 Task: Search one way flight ticket for 1 adult, 1 child, 1 infant in seat in premium economy from Burbank: Hollywood Burbank Airport (was Bob Hope Airport) to Sheridan: Sheridan County Airport on 8-6-2023. Choice of flights is Frontier. Number of bags: 2 checked bags. Outbound departure time preference is 6:30.
Action: Mouse moved to (293, 121)
Screenshot: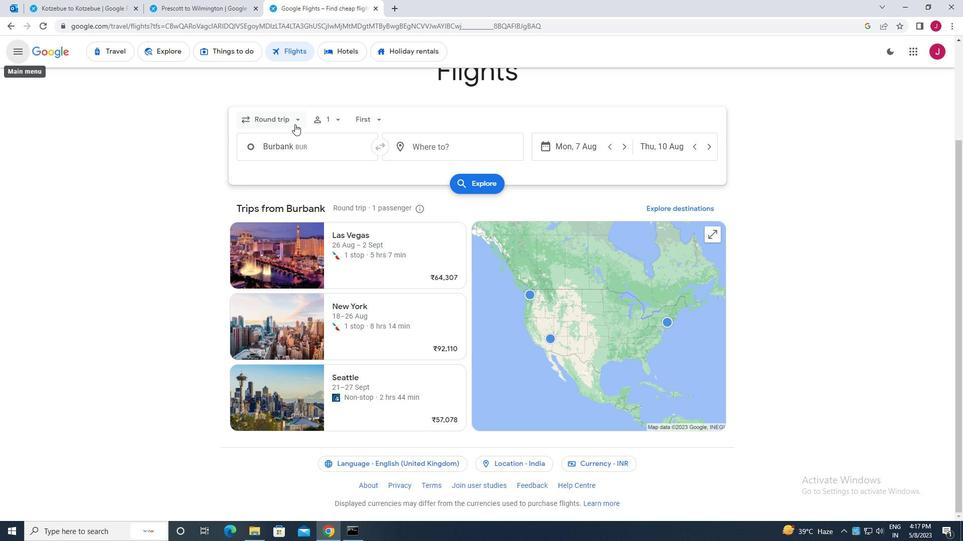 
Action: Mouse pressed left at (293, 121)
Screenshot: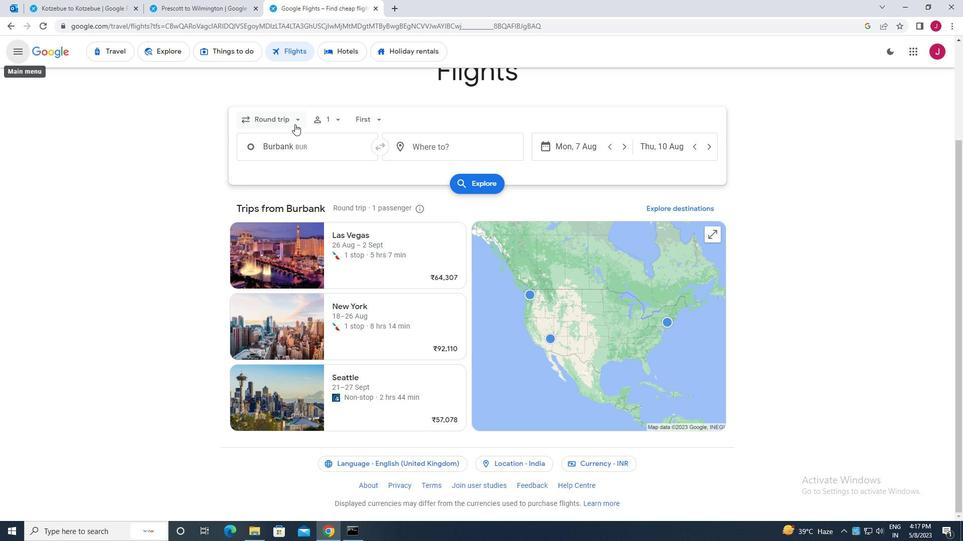 
Action: Mouse moved to (284, 169)
Screenshot: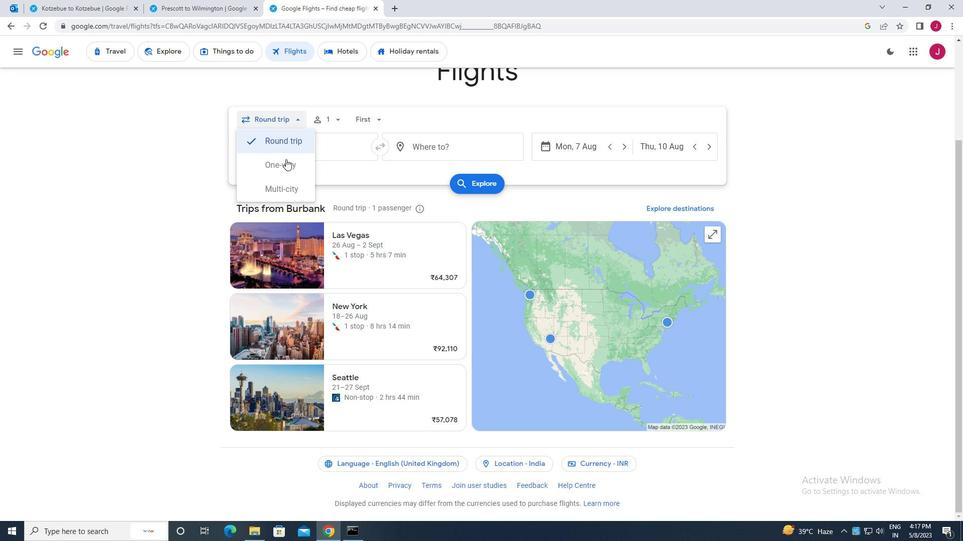 
Action: Mouse pressed left at (284, 169)
Screenshot: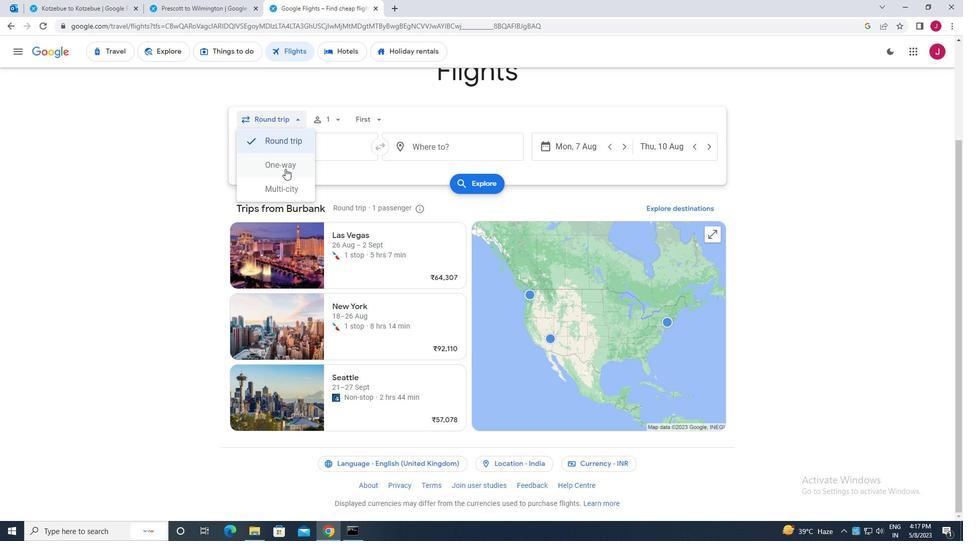 
Action: Mouse moved to (324, 122)
Screenshot: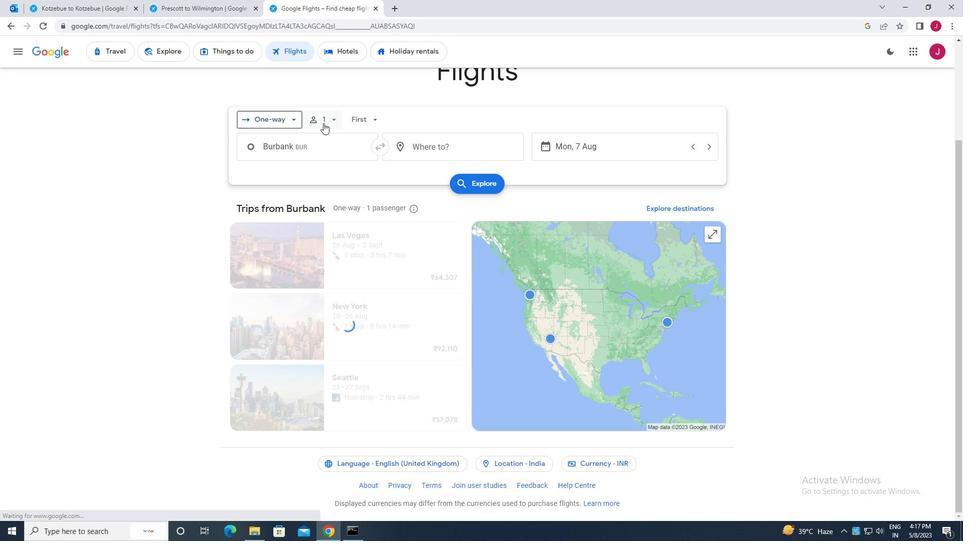 
Action: Mouse pressed left at (324, 122)
Screenshot: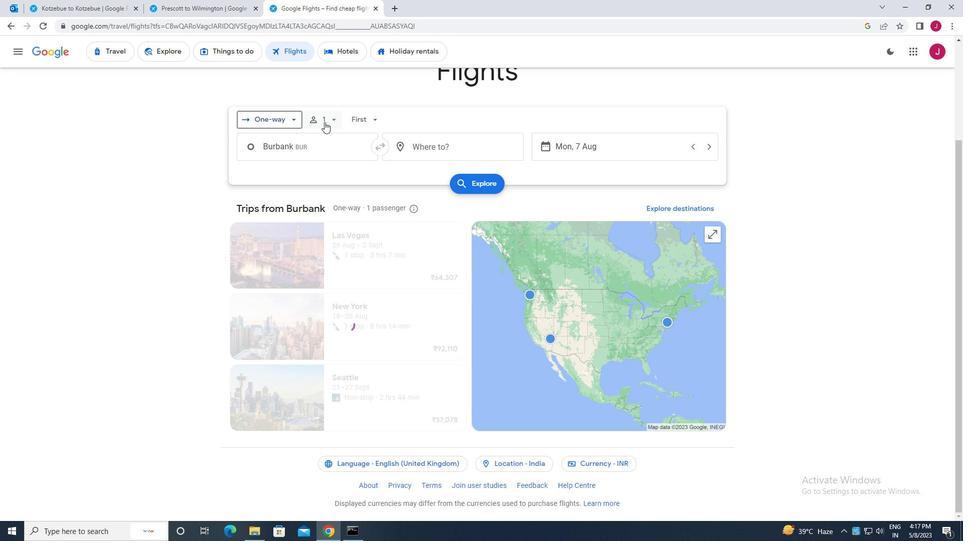 
Action: Mouse moved to (411, 173)
Screenshot: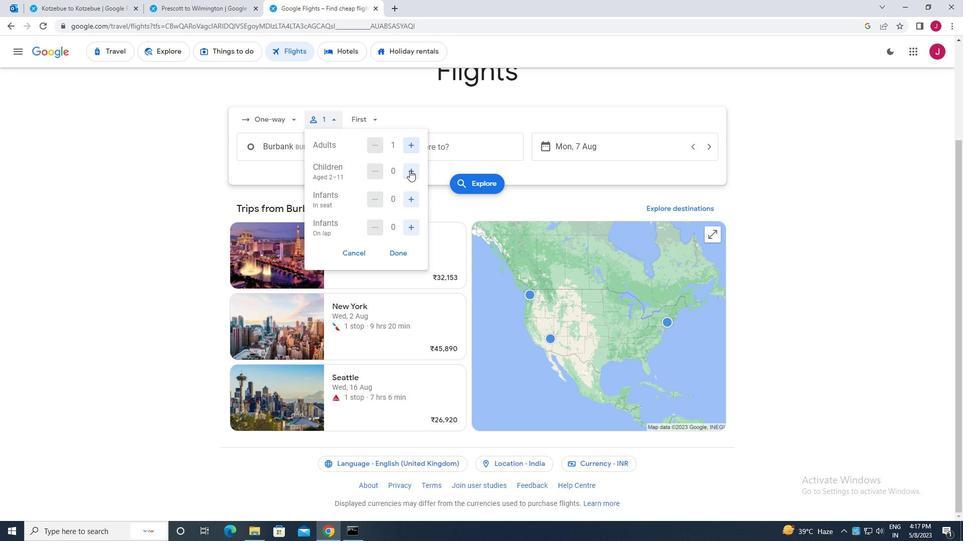 
Action: Mouse pressed left at (411, 173)
Screenshot: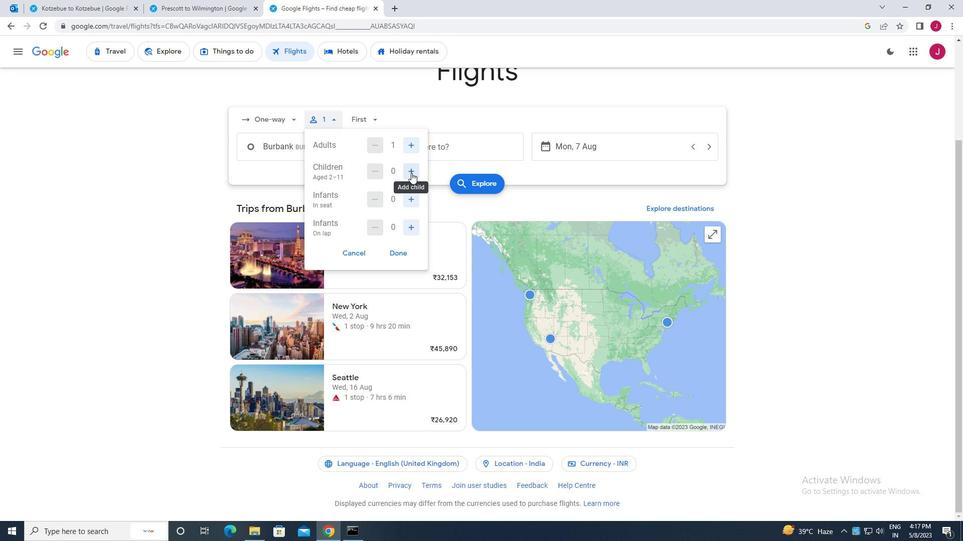 
Action: Mouse moved to (410, 200)
Screenshot: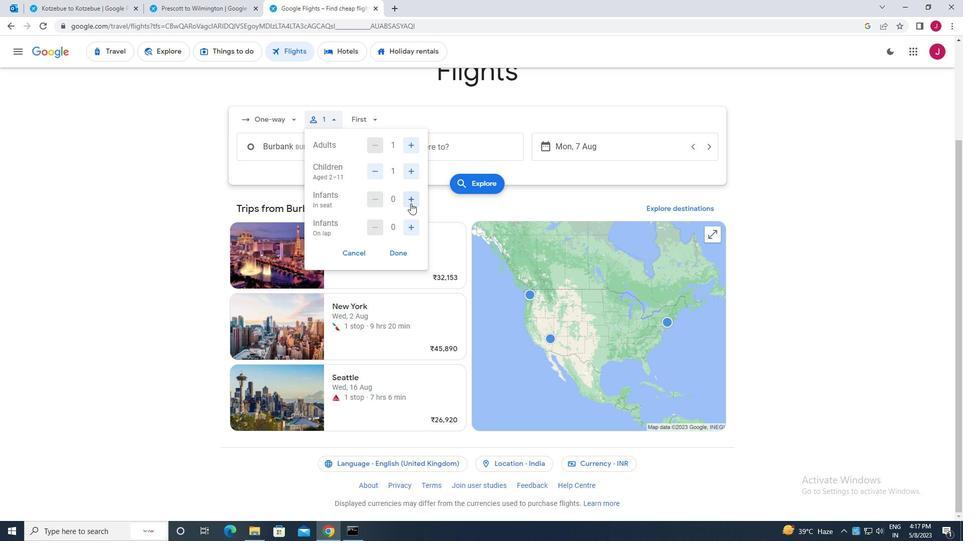 
Action: Mouse pressed left at (410, 200)
Screenshot: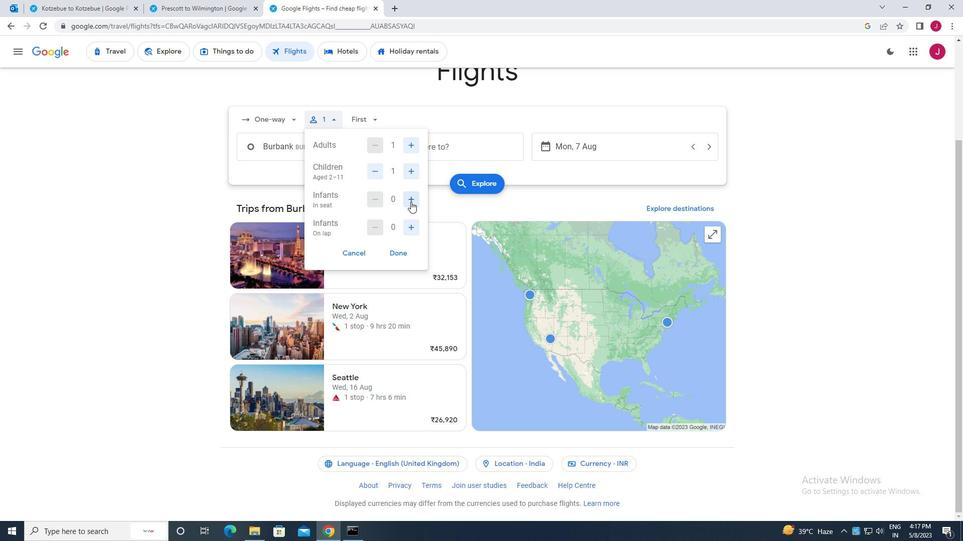 
Action: Mouse moved to (397, 250)
Screenshot: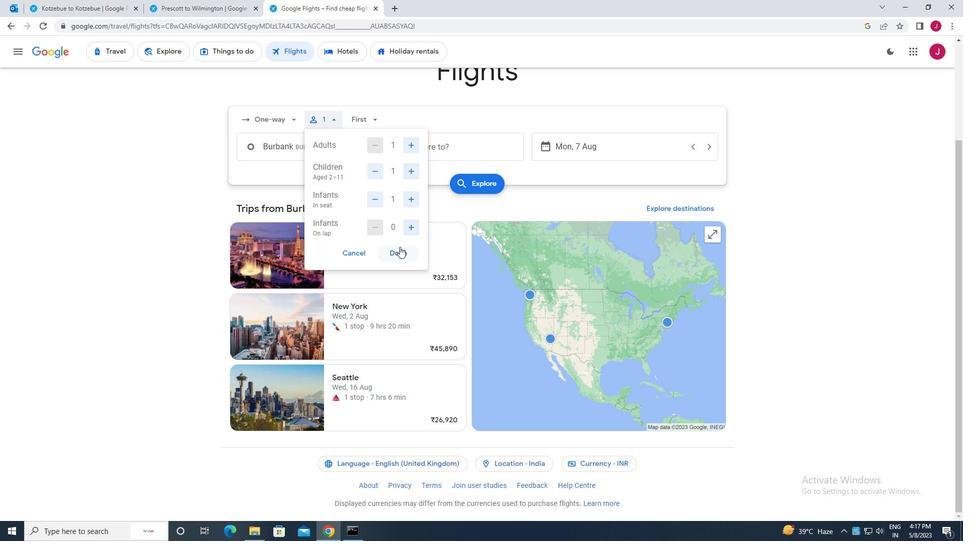
Action: Mouse pressed left at (397, 250)
Screenshot: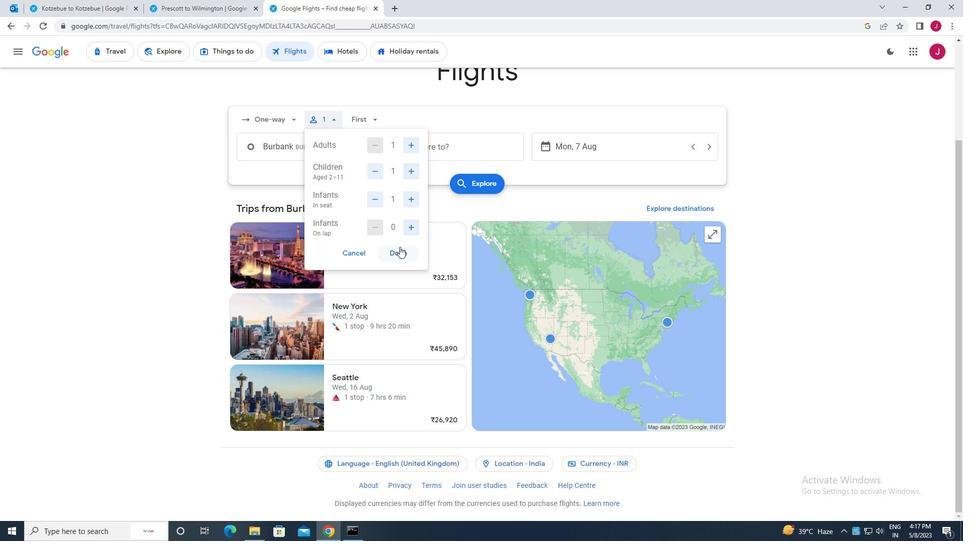 
Action: Mouse moved to (361, 115)
Screenshot: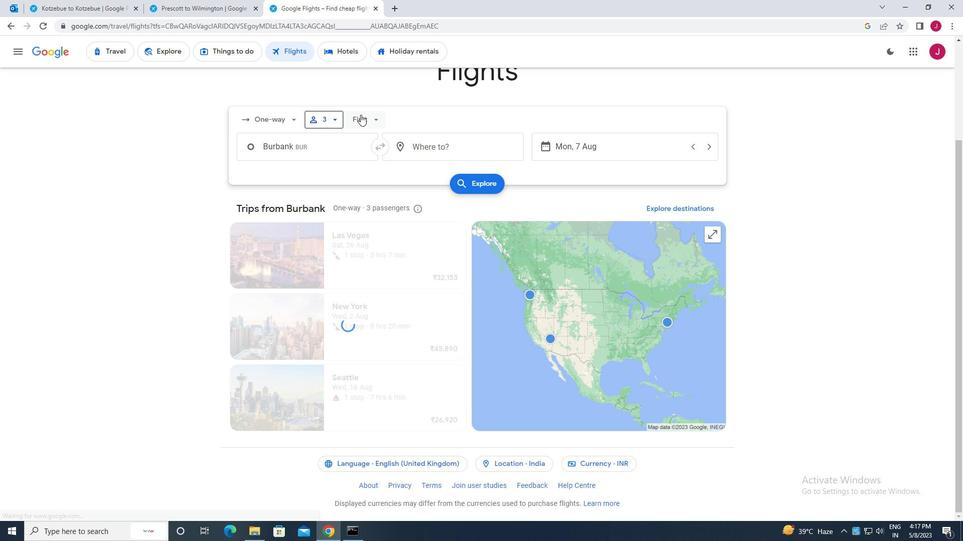 
Action: Mouse pressed left at (361, 115)
Screenshot: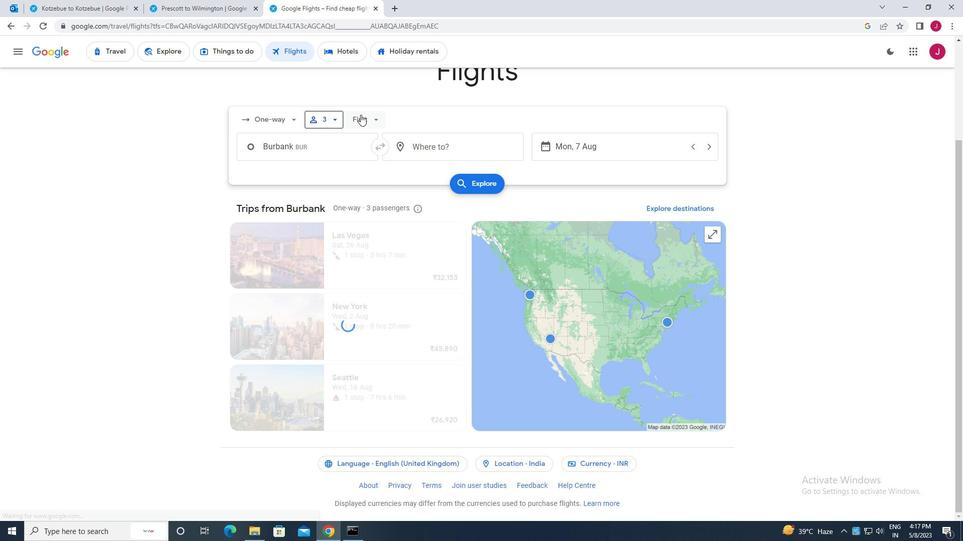 
Action: Mouse moved to (381, 165)
Screenshot: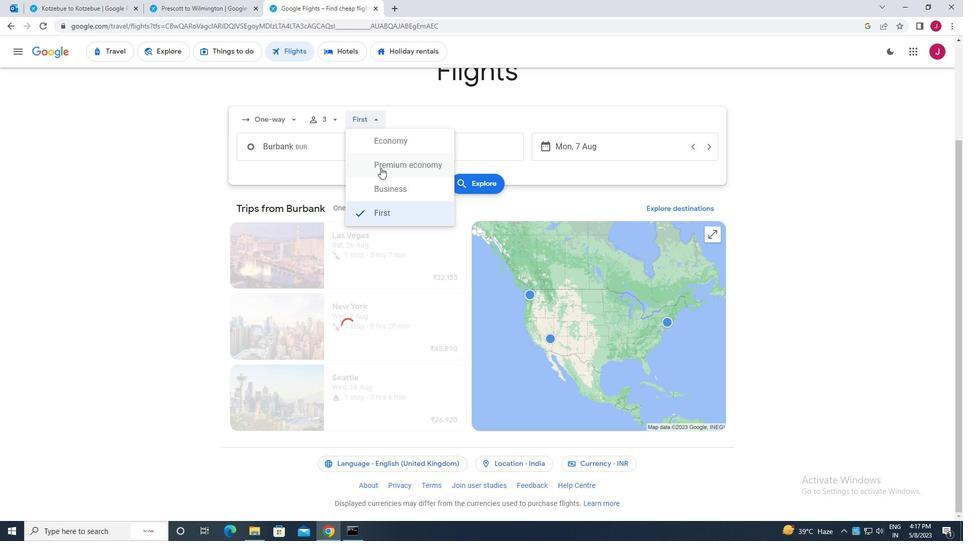 
Action: Mouse pressed left at (381, 165)
Screenshot: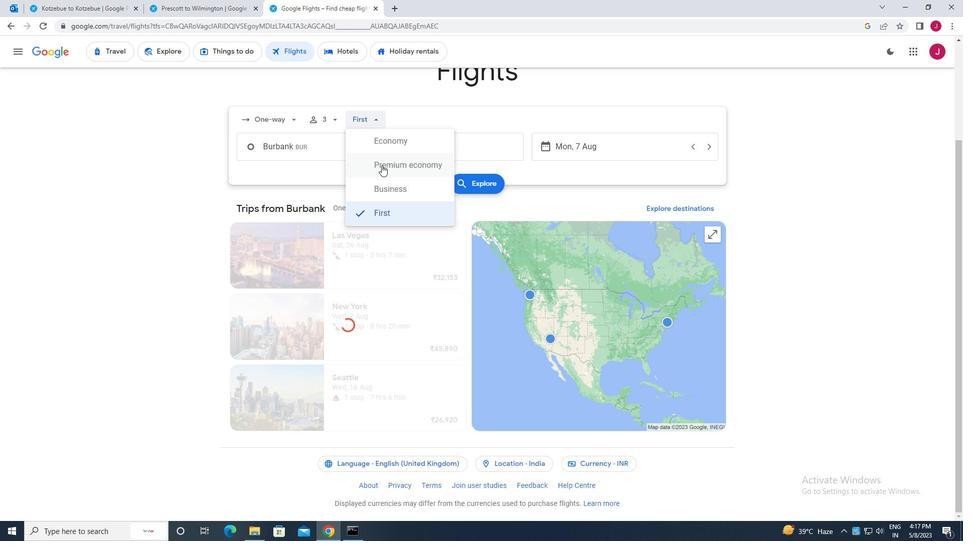 
Action: Mouse moved to (326, 147)
Screenshot: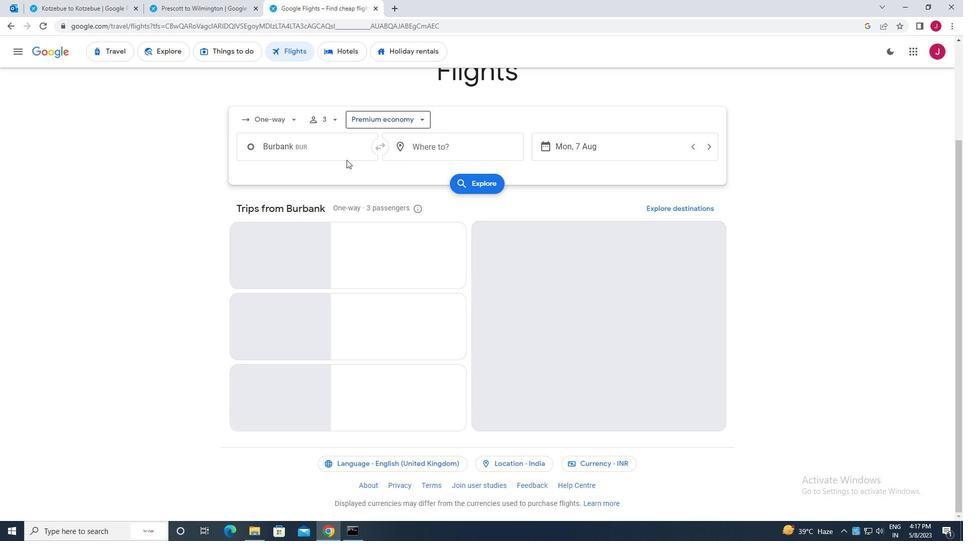 
Action: Mouse pressed left at (326, 147)
Screenshot: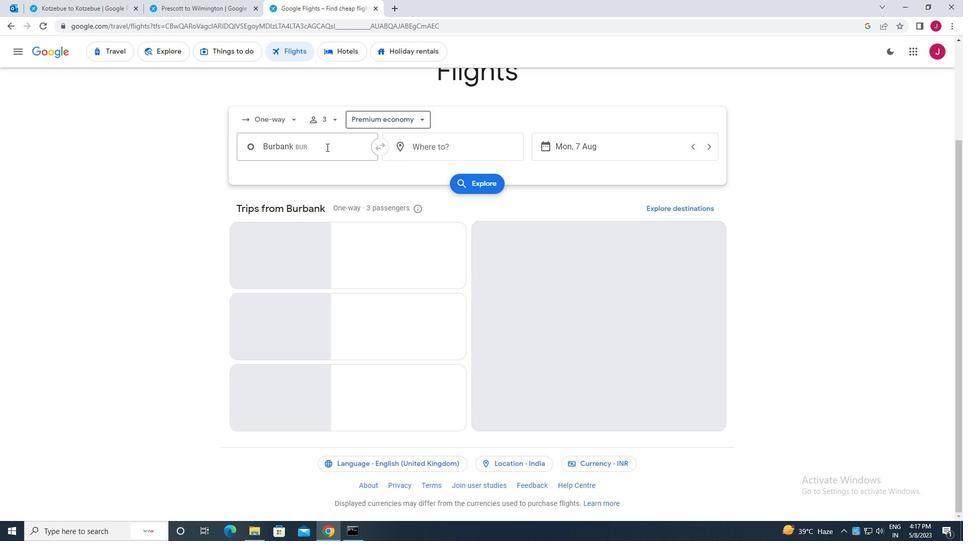 
Action: Key pressed burbank
Screenshot: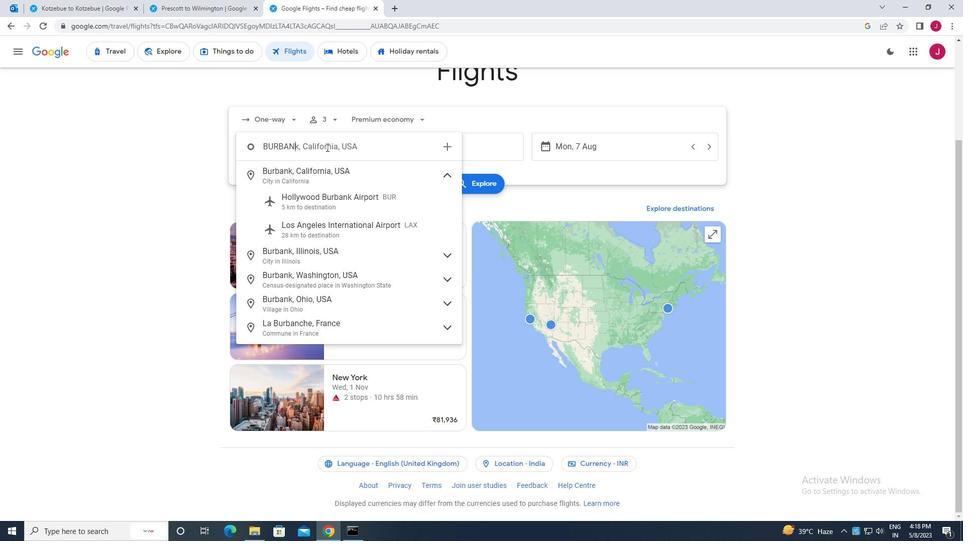 
Action: Mouse moved to (350, 194)
Screenshot: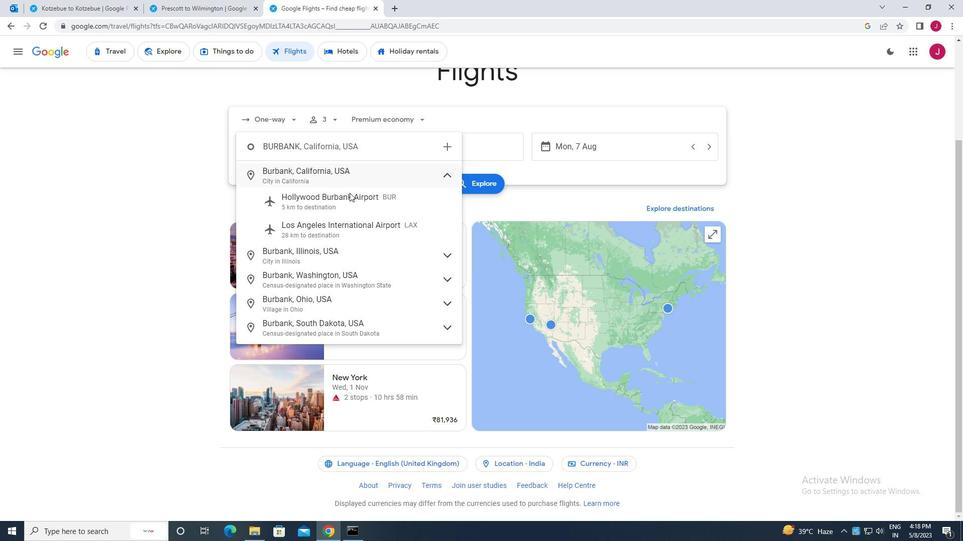 
Action: Mouse pressed left at (350, 194)
Screenshot: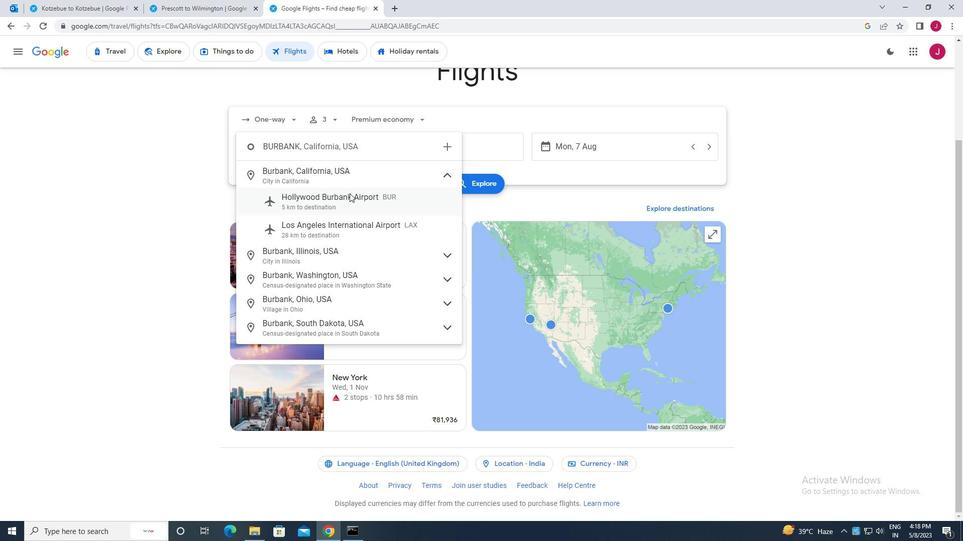 
Action: Mouse moved to (428, 146)
Screenshot: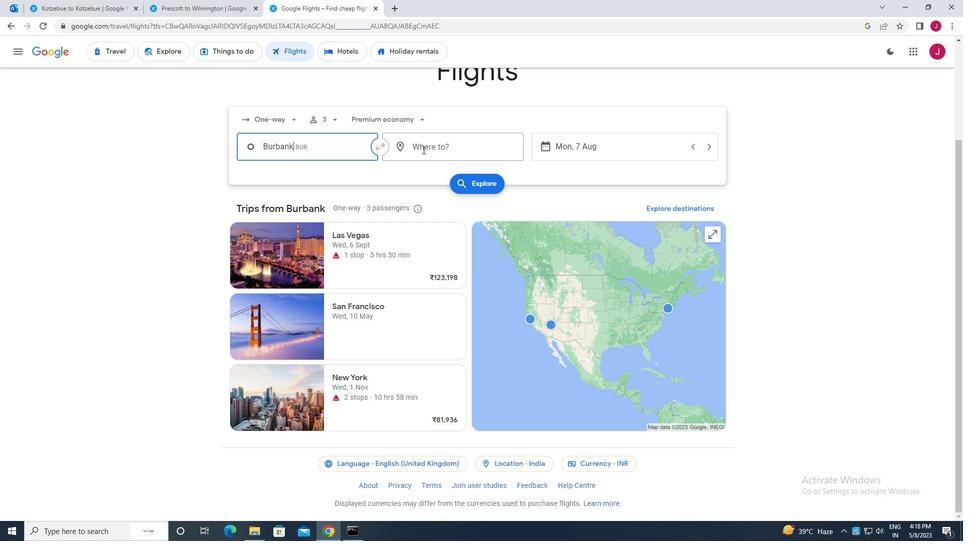 
Action: Mouse pressed left at (428, 146)
Screenshot: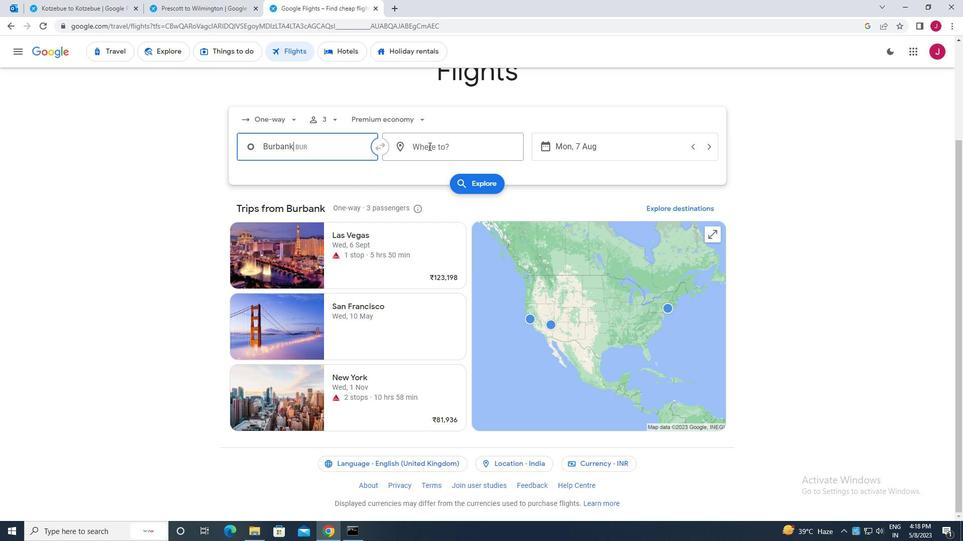 
Action: Mouse moved to (428, 146)
Screenshot: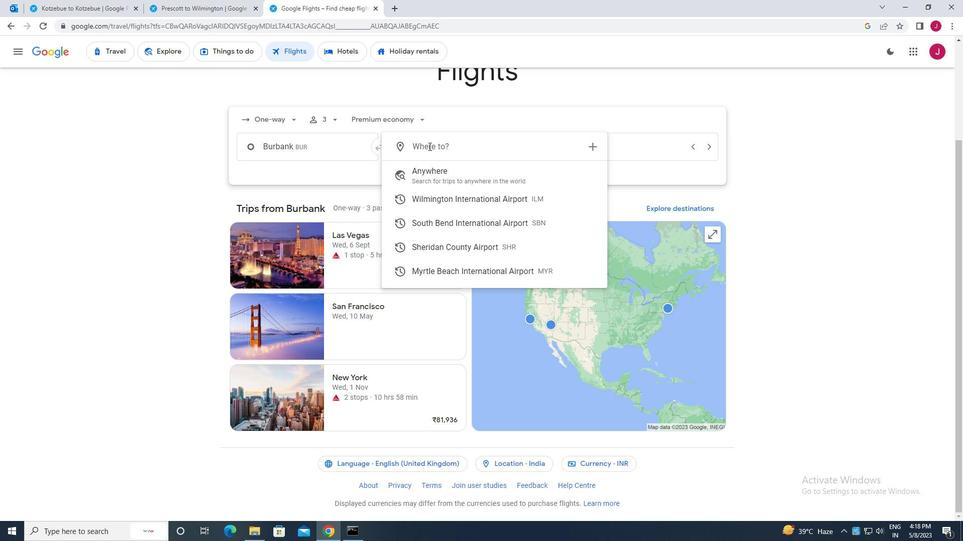 
Action: Key pressed sherid
Screenshot: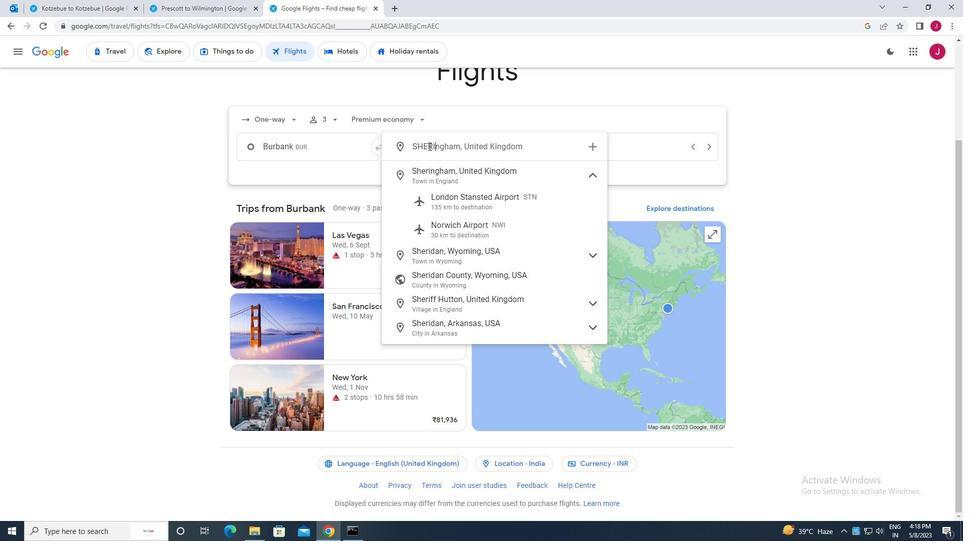 
Action: Mouse moved to (462, 195)
Screenshot: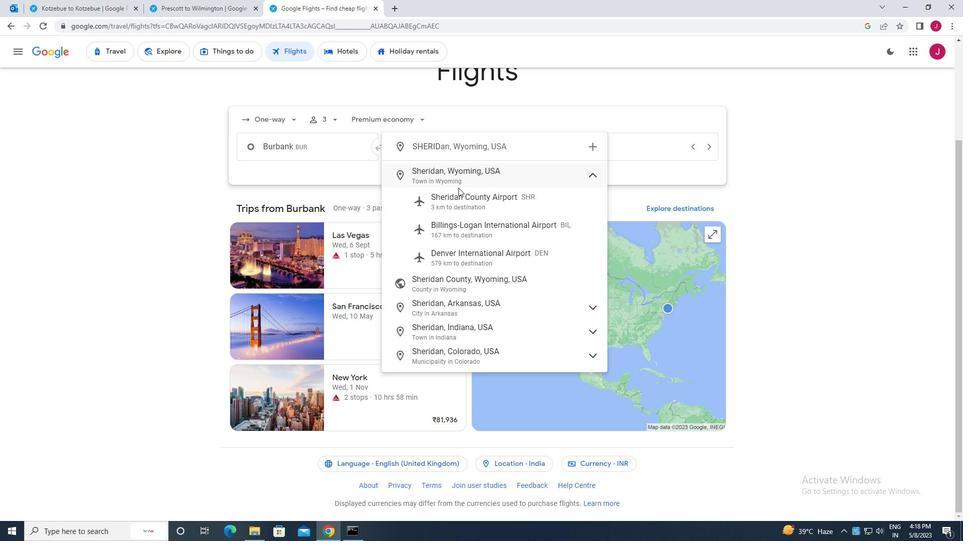 
Action: Mouse pressed left at (462, 195)
Screenshot: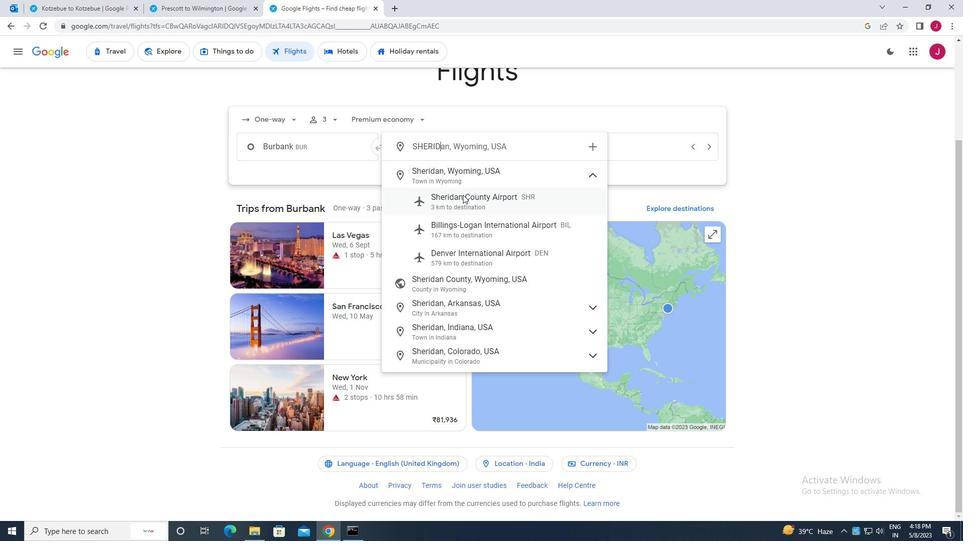 
Action: Mouse moved to (600, 149)
Screenshot: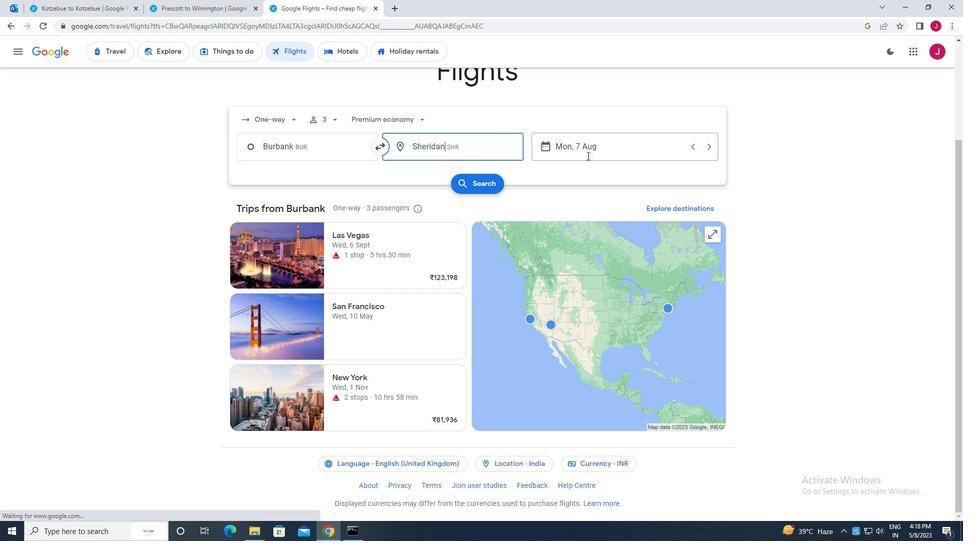 
Action: Mouse pressed left at (600, 149)
Screenshot: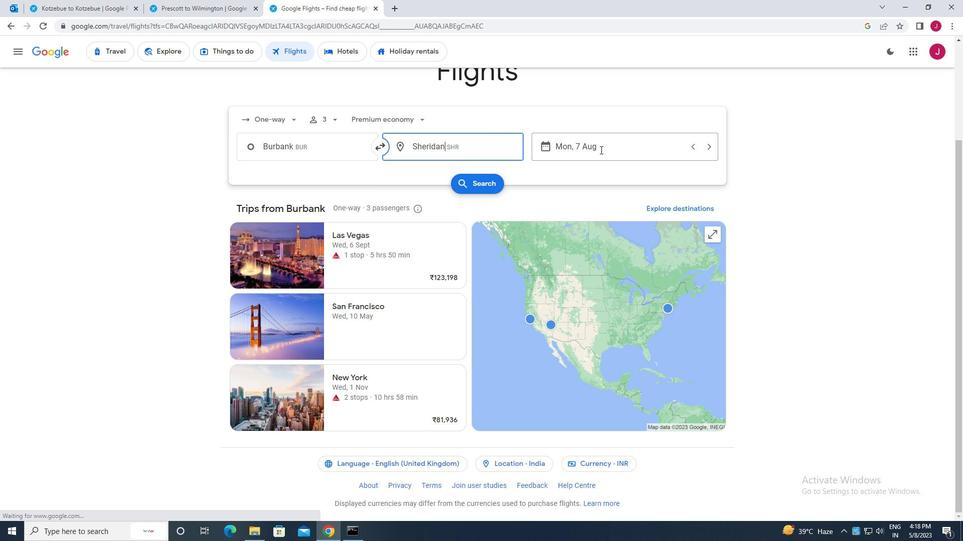 
Action: Mouse moved to (365, 251)
Screenshot: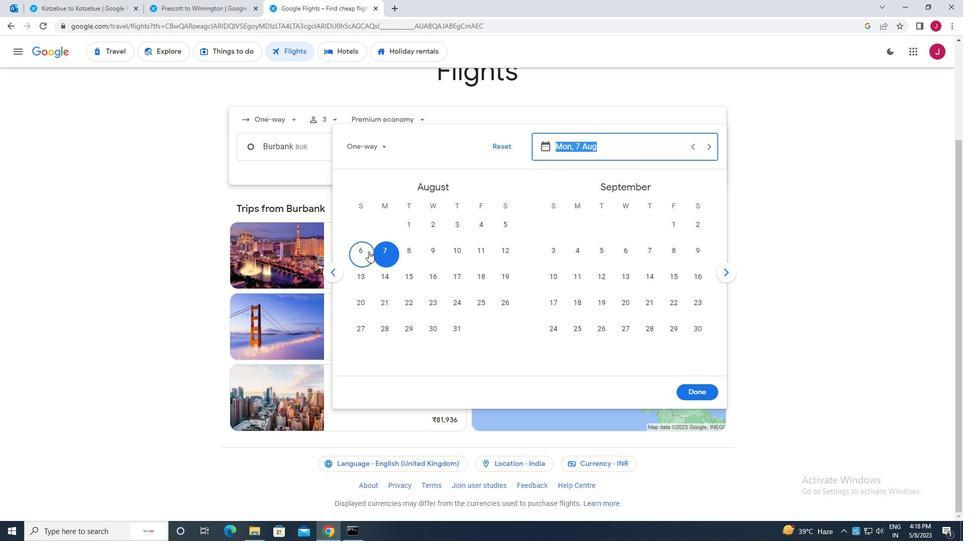 
Action: Mouse pressed left at (365, 251)
Screenshot: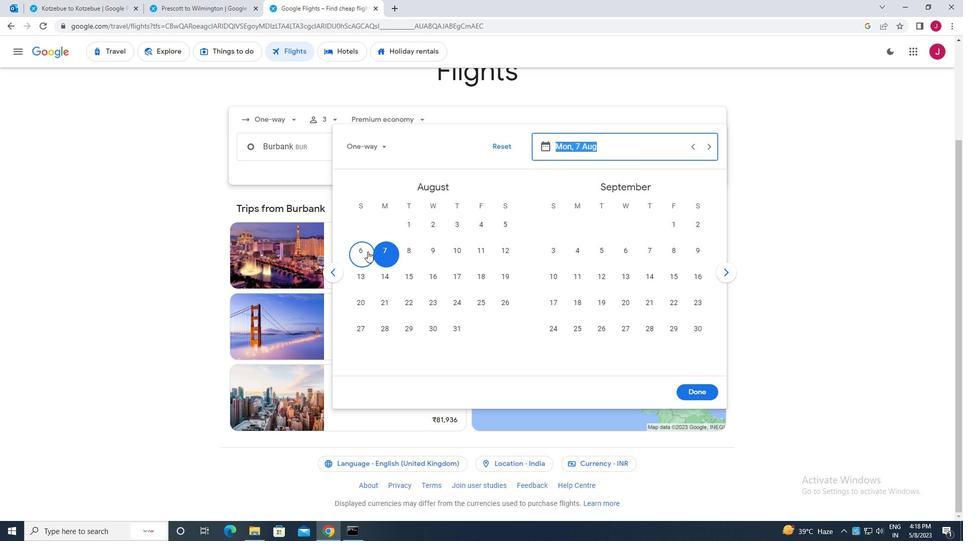 
Action: Mouse moved to (698, 393)
Screenshot: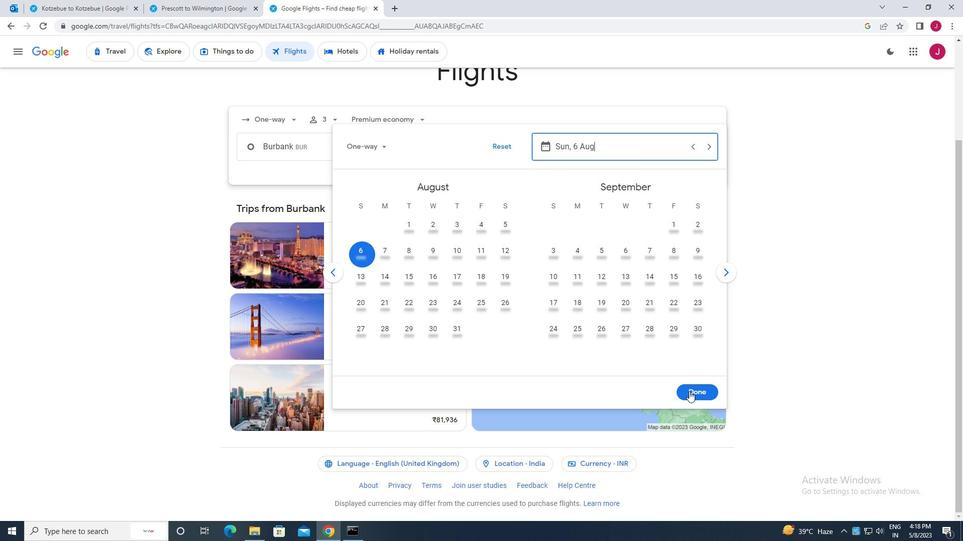 
Action: Mouse pressed left at (698, 393)
Screenshot: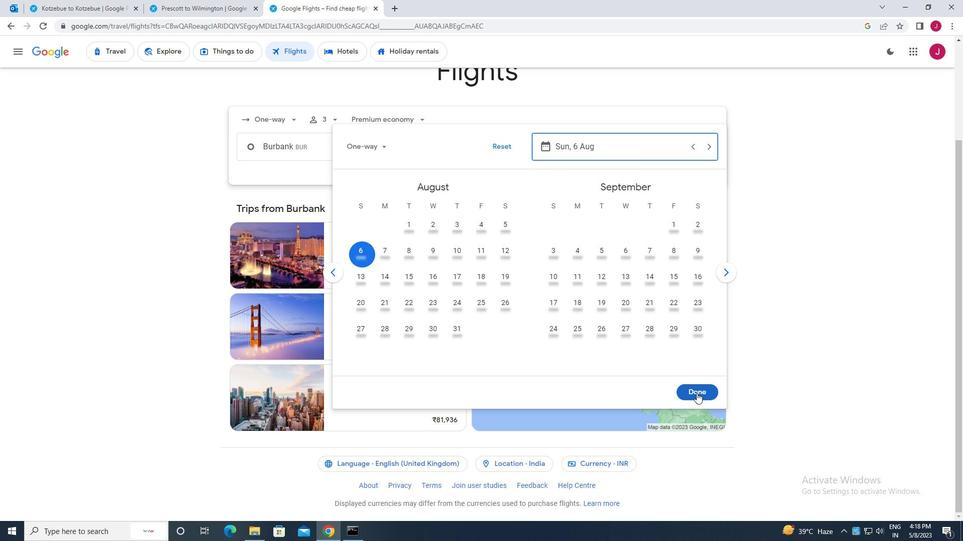 
Action: Mouse moved to (491, 184)
Screenshot: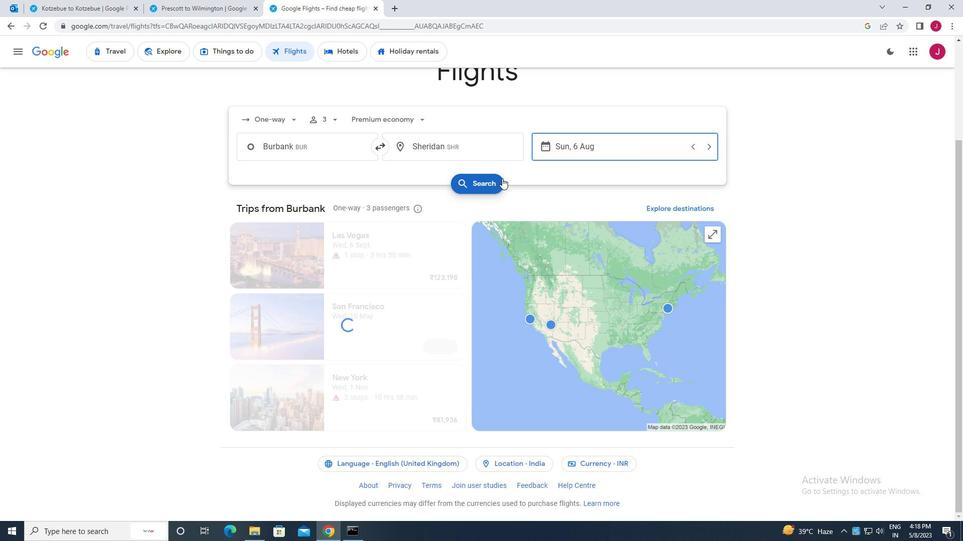 
Action: Mouse pressed left at (491, 184)
Screenshot: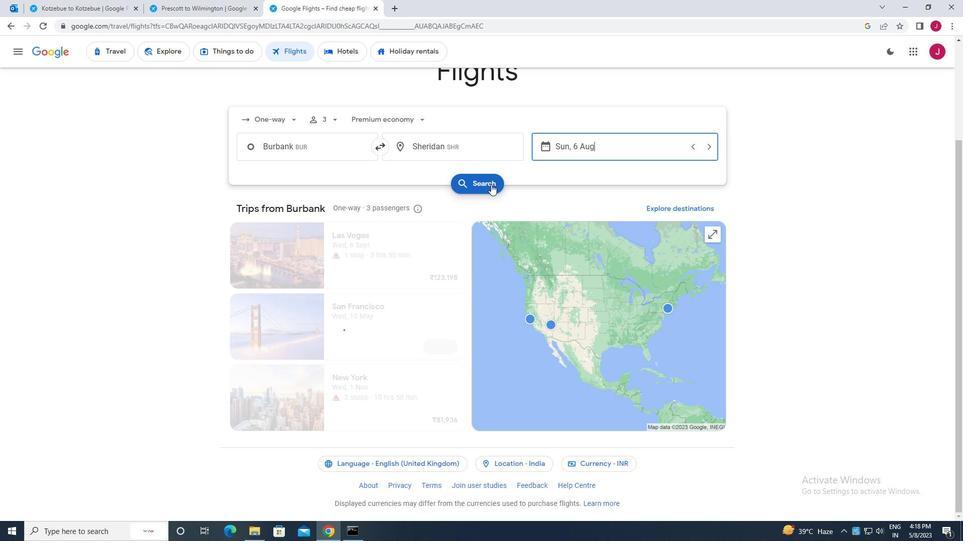 
Action: Mouse moved to (256, 142)
Screenshot: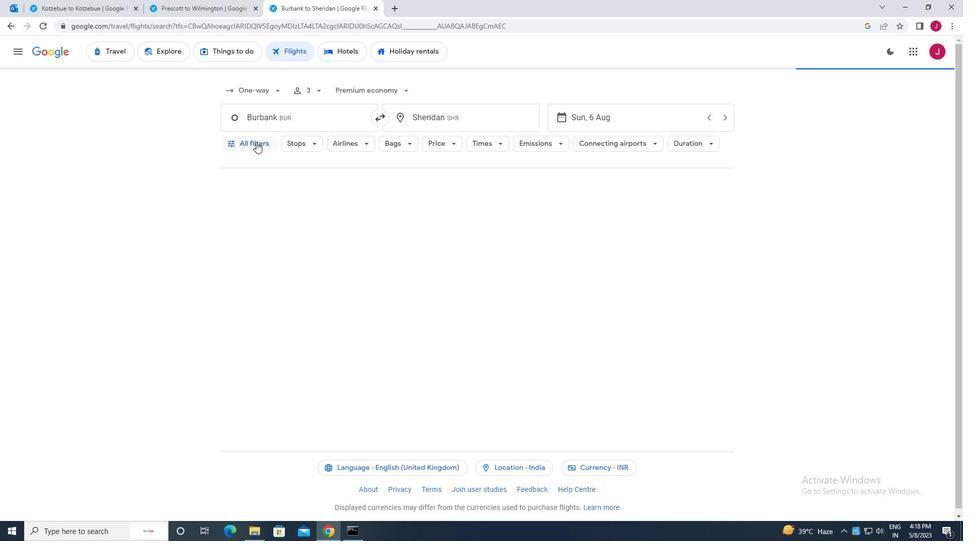 
Action: Mouse pressed left at (256, 142)
Screenshot: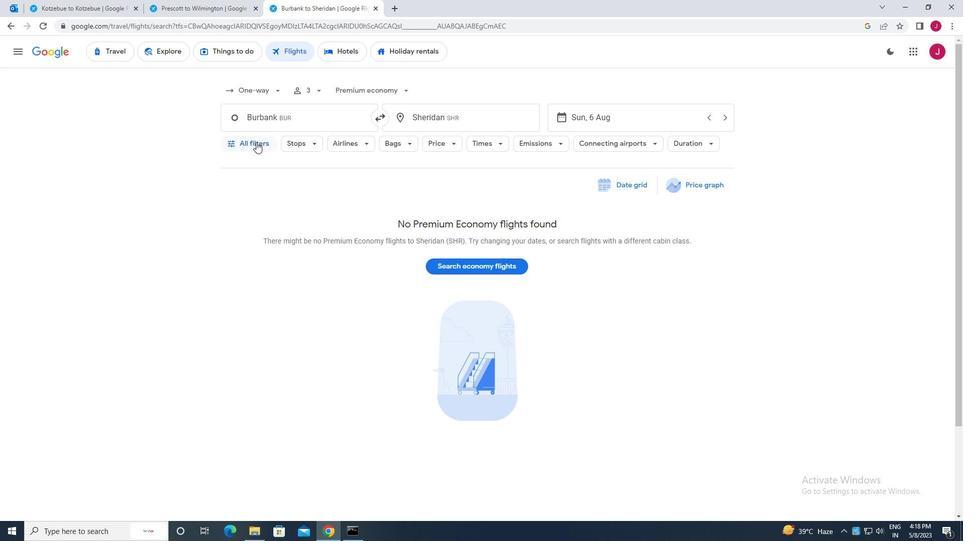 
Action: Mouse moved to (299, 186)
Screenshot: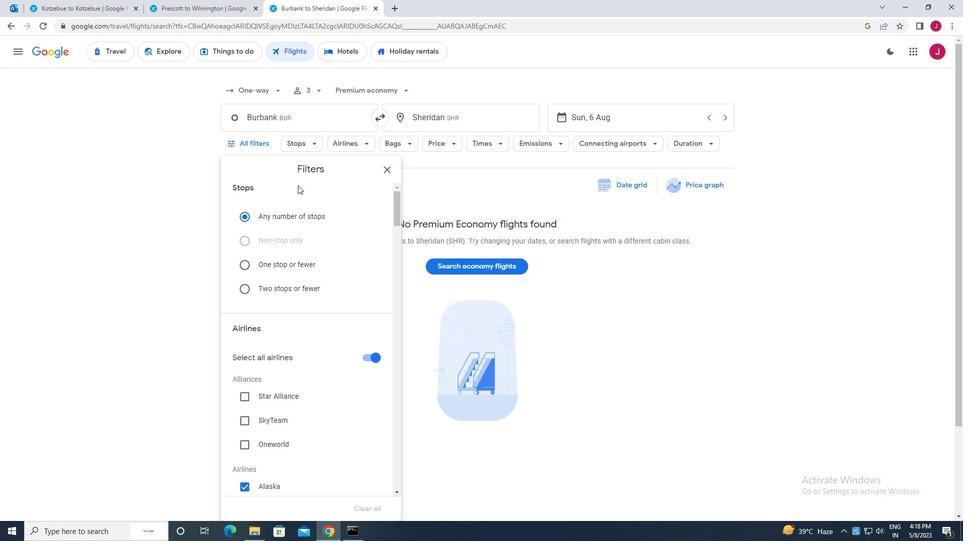 
Action: Mouse scrolled (299, 186) with delta (0, 0)
Screenshot: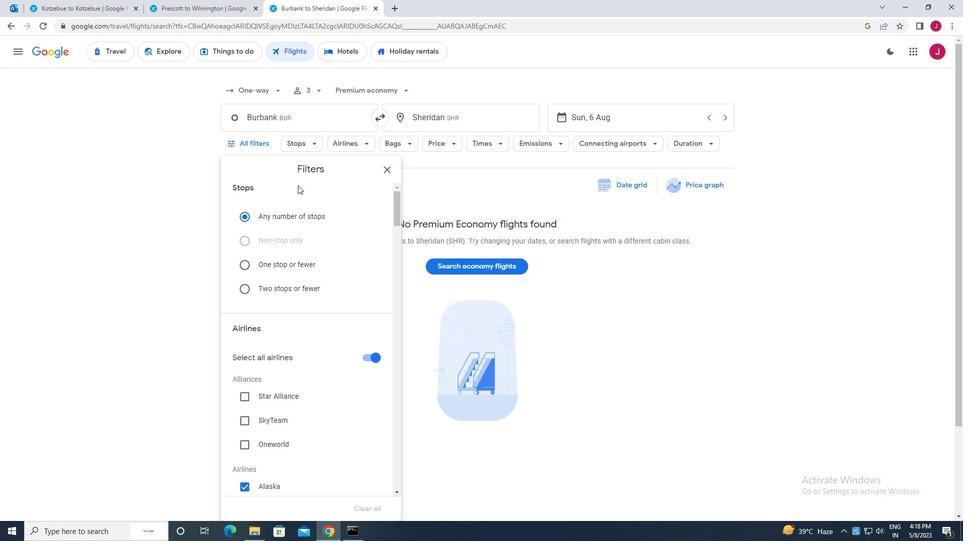 
Action: Mouse moved to (306, 191)
Screenshot: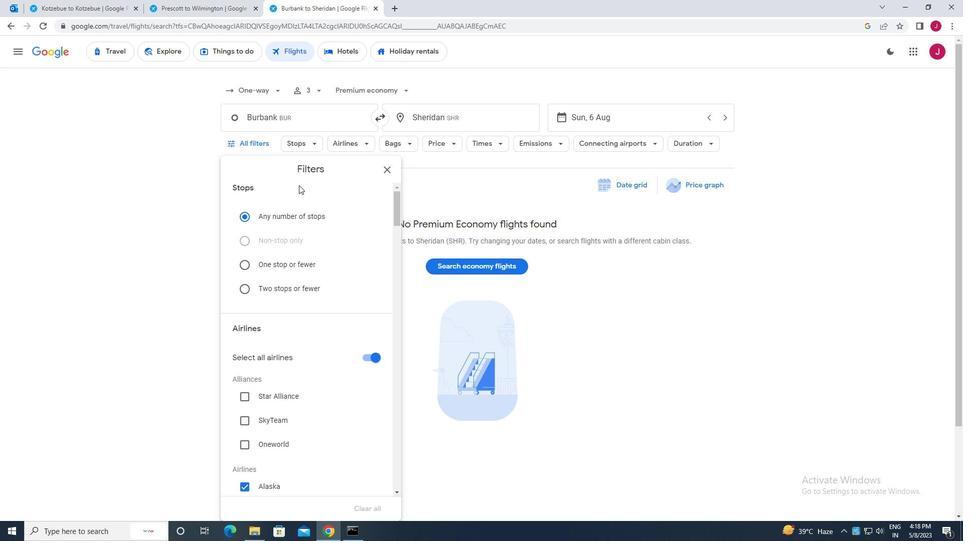 
Action: Mouse scrolled (306, 190) with delta (0, 0)
Screenshot: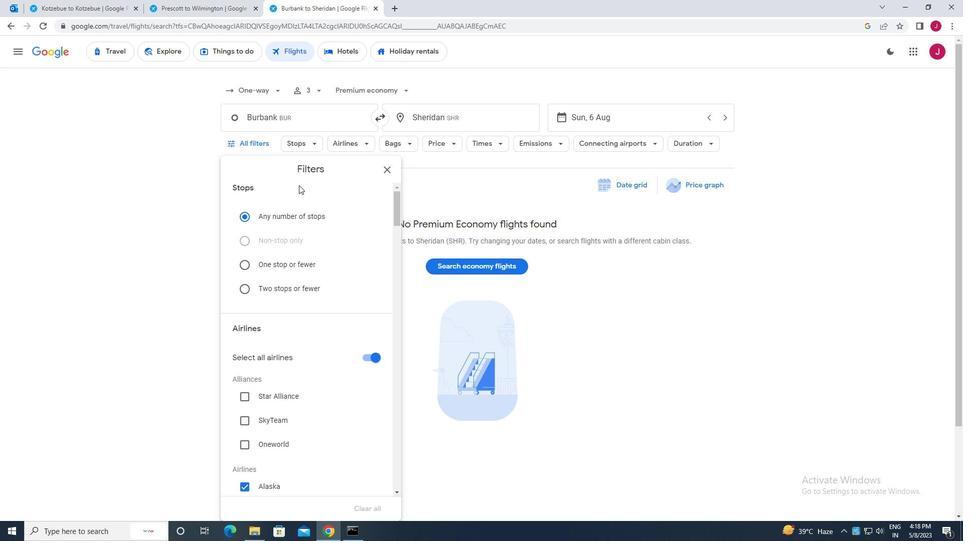 
Action: Mouse moved to (367, 256)
Screenshot: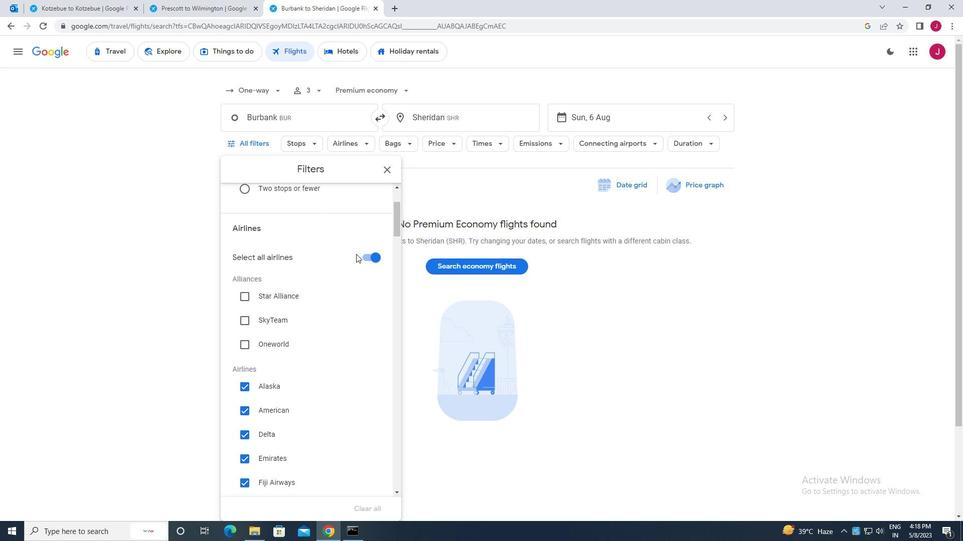 
Action: Mouse pressed left at (367, 256)
Screenshot: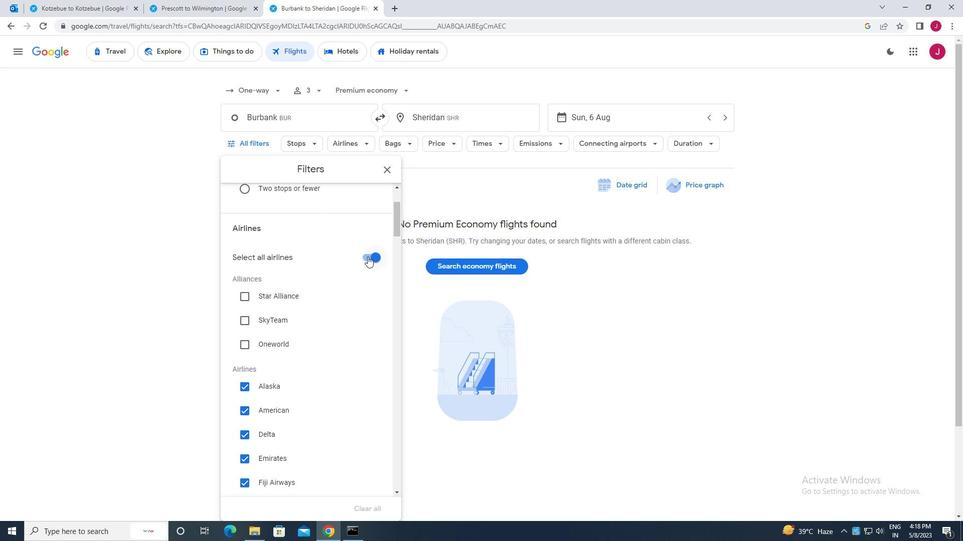 
Action: Mouse moved to (252, 250)
Screenshot: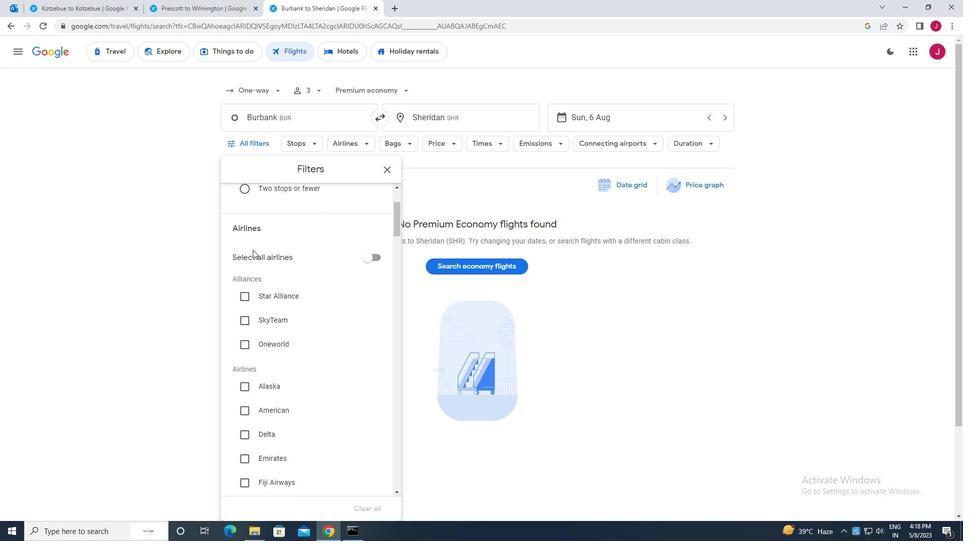 
Action: Mouse scrolled (252, 249) with delta (0, 0)
Screenshot: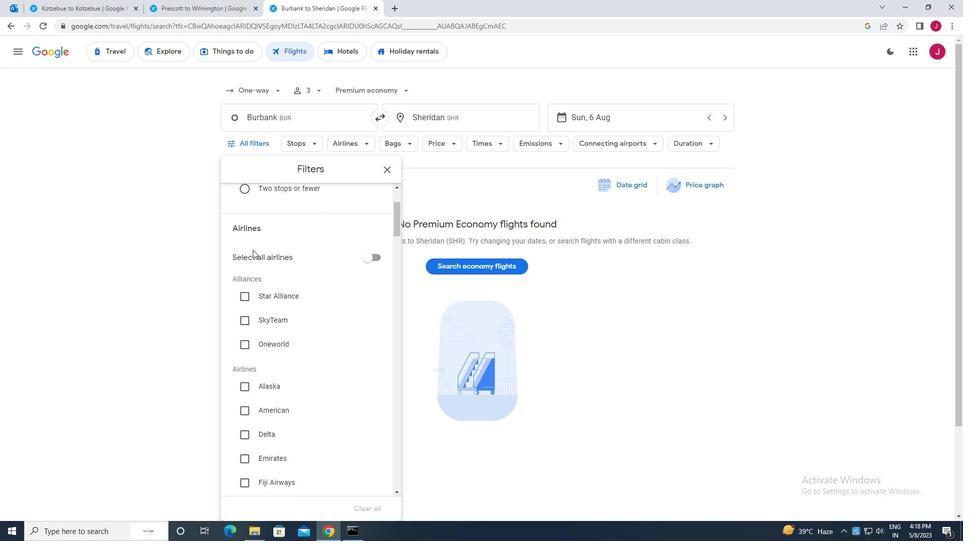 
Action: Mouse moved to (274, 232)
Screenshot: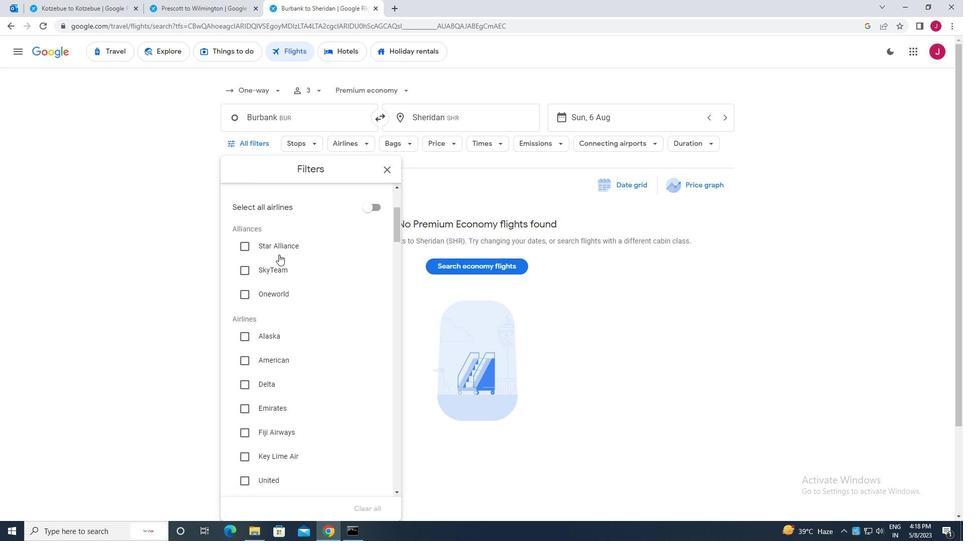 
Action: Mouse scrolled (274, 232) with delta (0, 0)
Screenshot: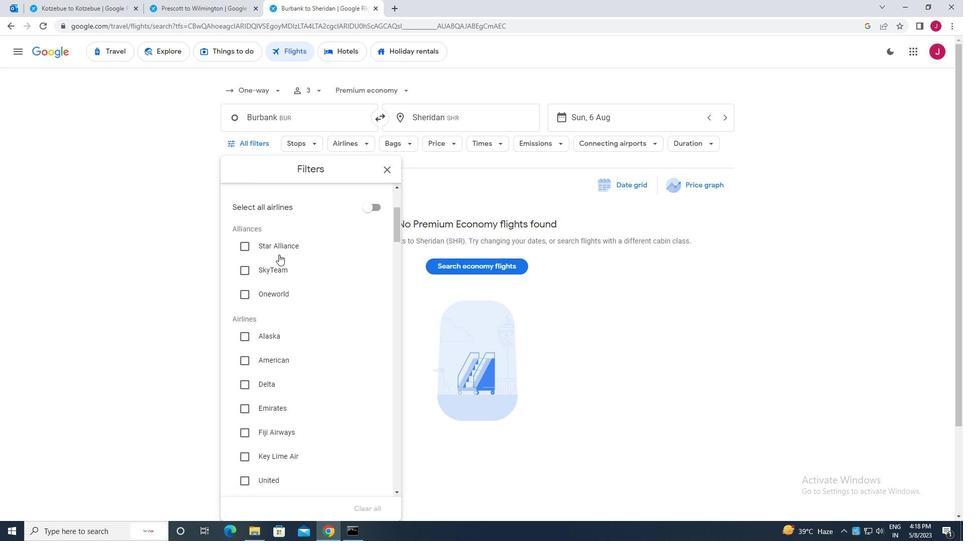
Action: Mouse moved to (274, 232)
Screenshot: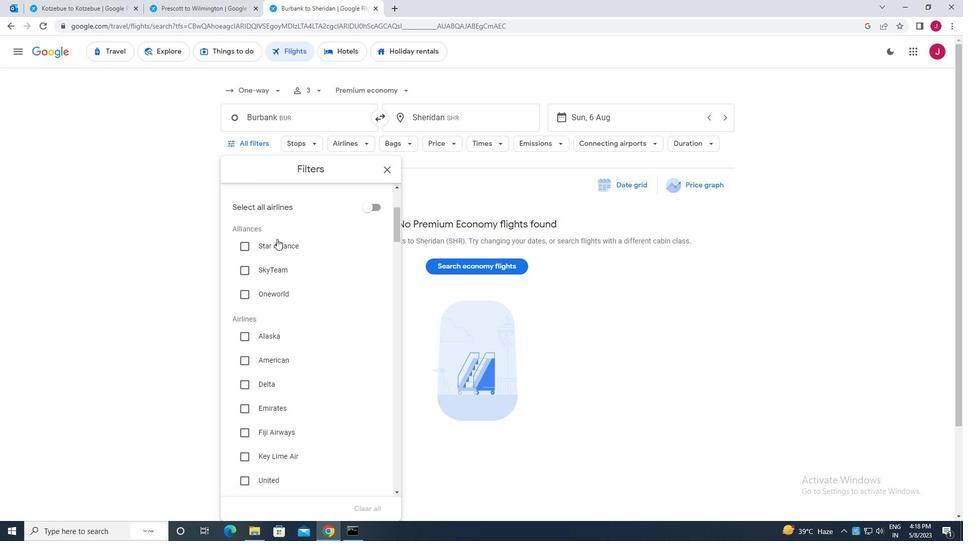 
Action: Mouse scrolled (274, 231) with delta (0, 0)
Screenshot: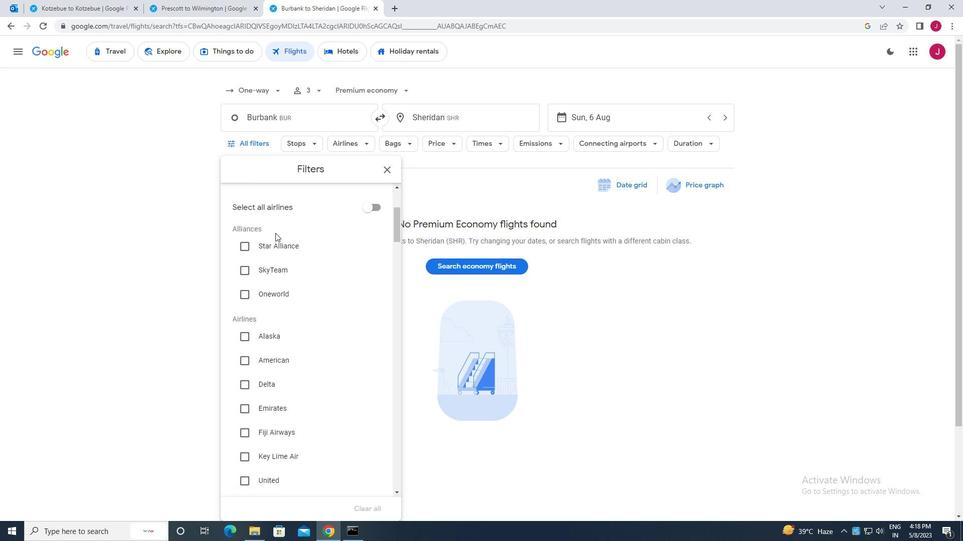 
Action: Mouse moved to (272, 233)
Screenshot: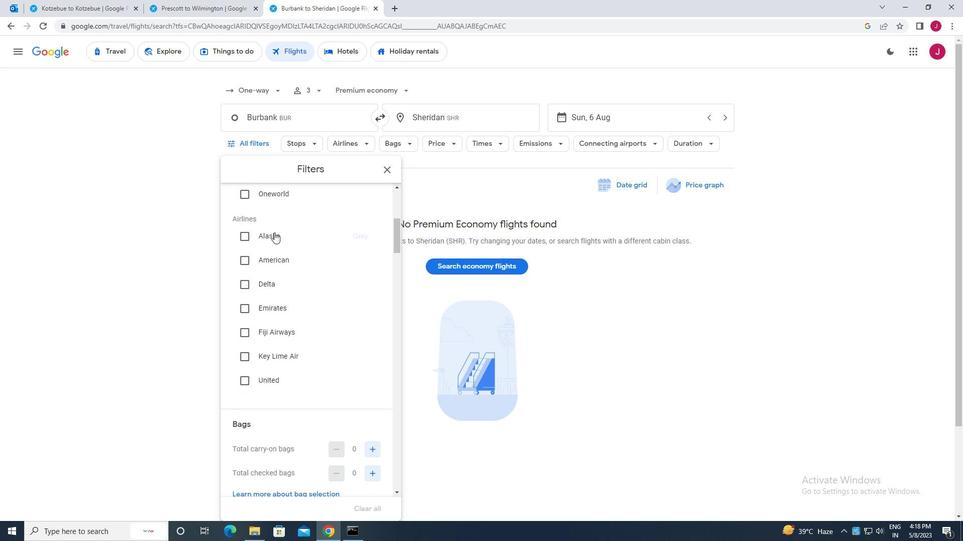 
Action: Mouse scrolled (272, 232) with delta (0, 0)
Screenshot: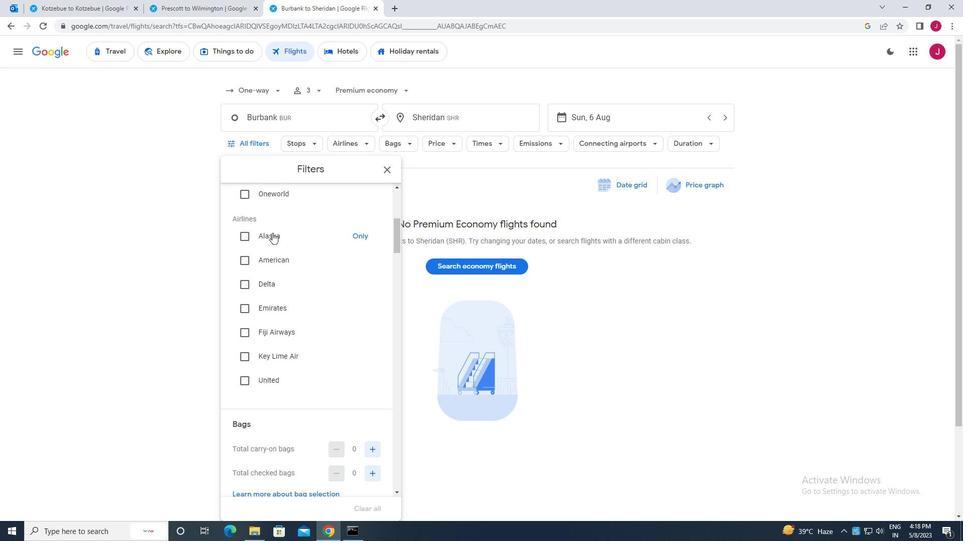 
Action: Mouse scrolled (272, 232) with delta (0, 0)
Screenshot: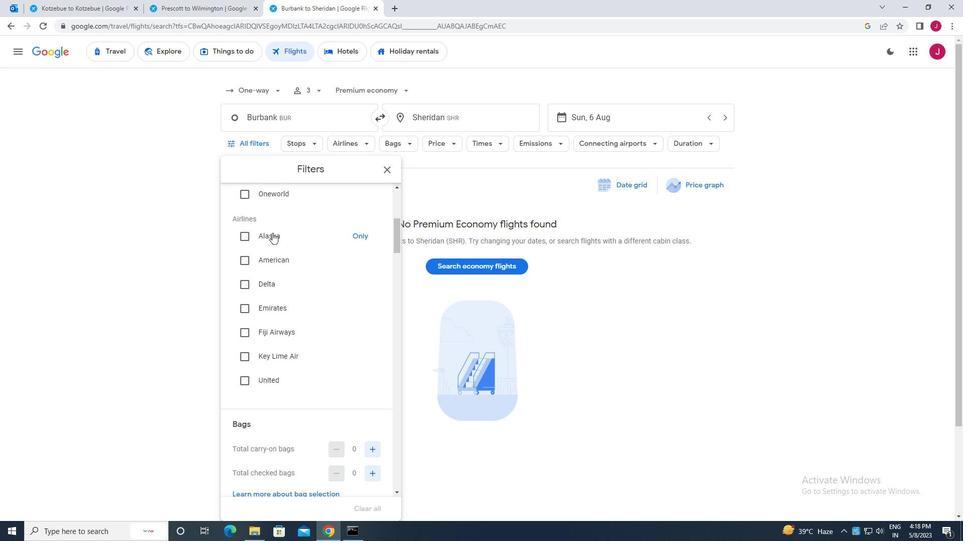 
Action: Mouse scrolled (272, 232) with delta (0, 0)
Screenshot: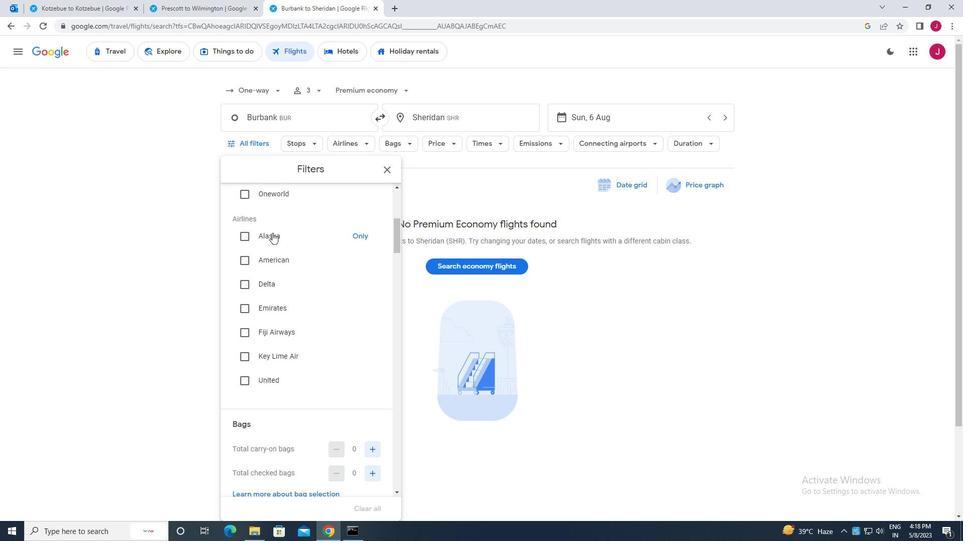 
Action: Mouse scrolled (272, 232) with delta (0, 0)
Screenshot: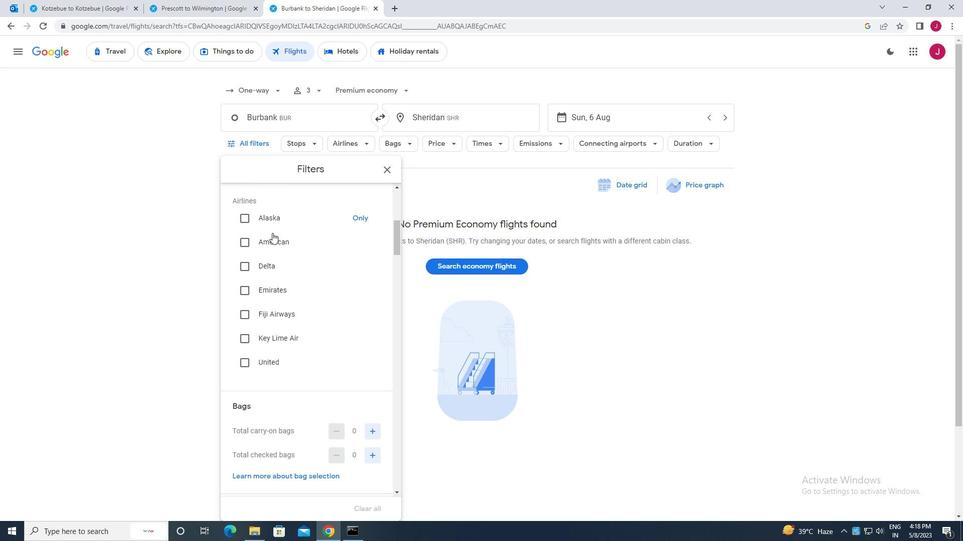
Action: Mouse scrolled (272, 232) with delta (0, 0)
Screenshot: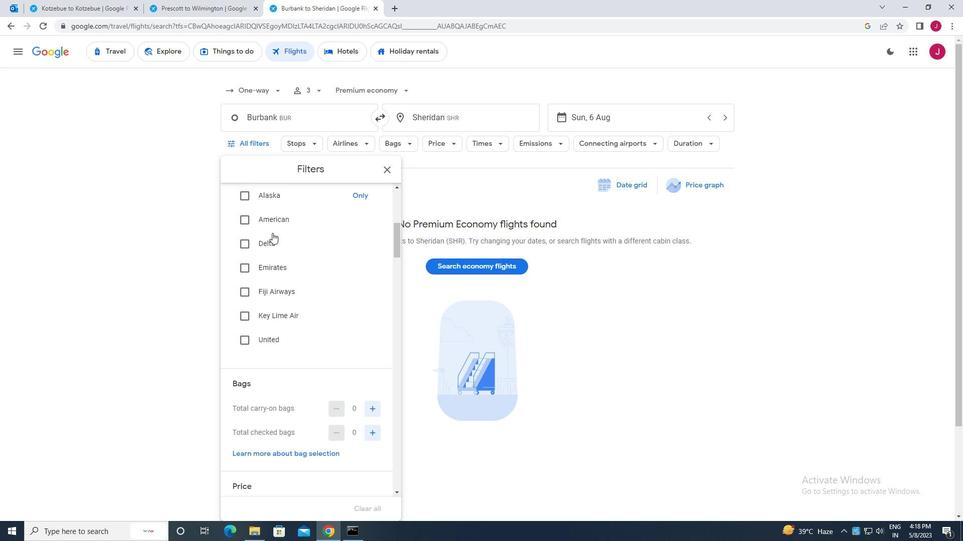 
Action: Mouse moved to (372, 225)
Screenshot: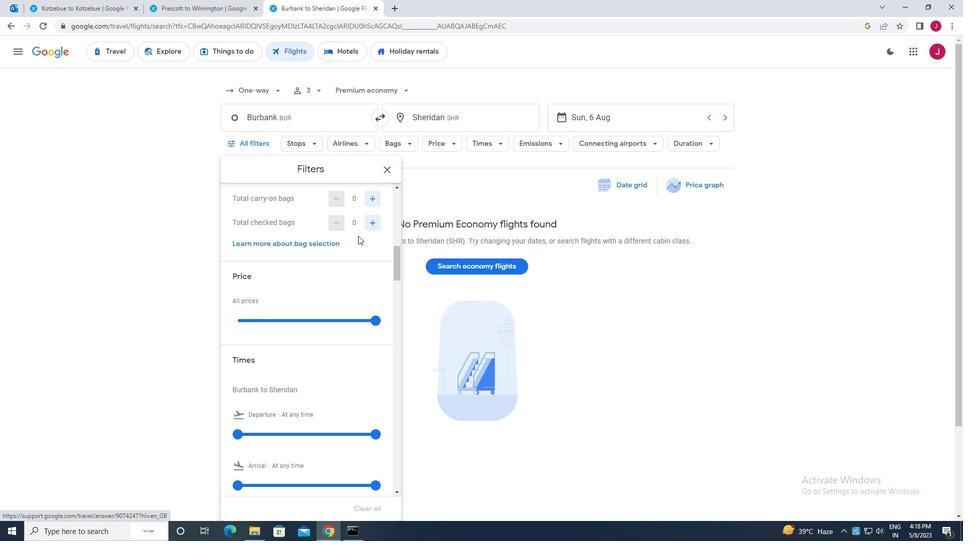 
Action: Mouse pressed left at (372, 225)
Screenshot: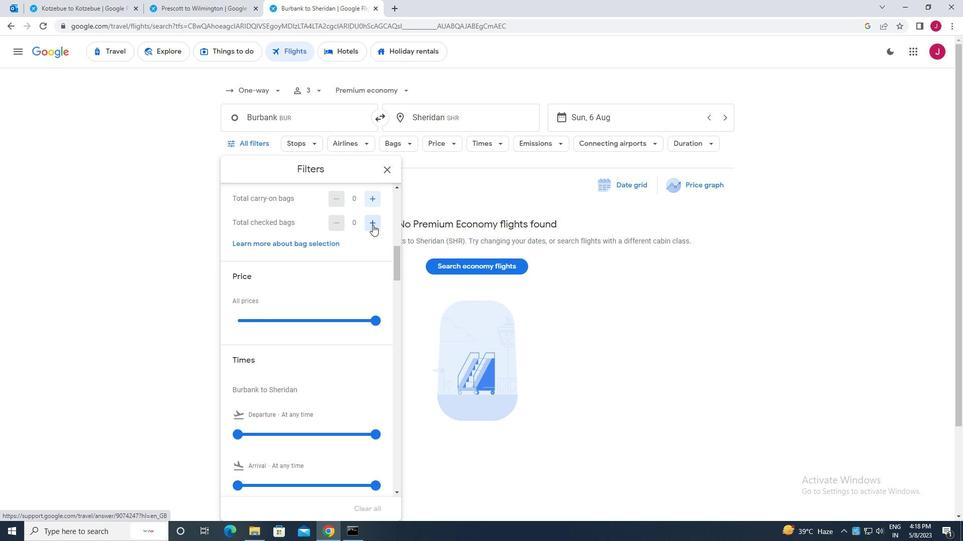 
Action: Mouse moved to (372, 225)
Screenshot: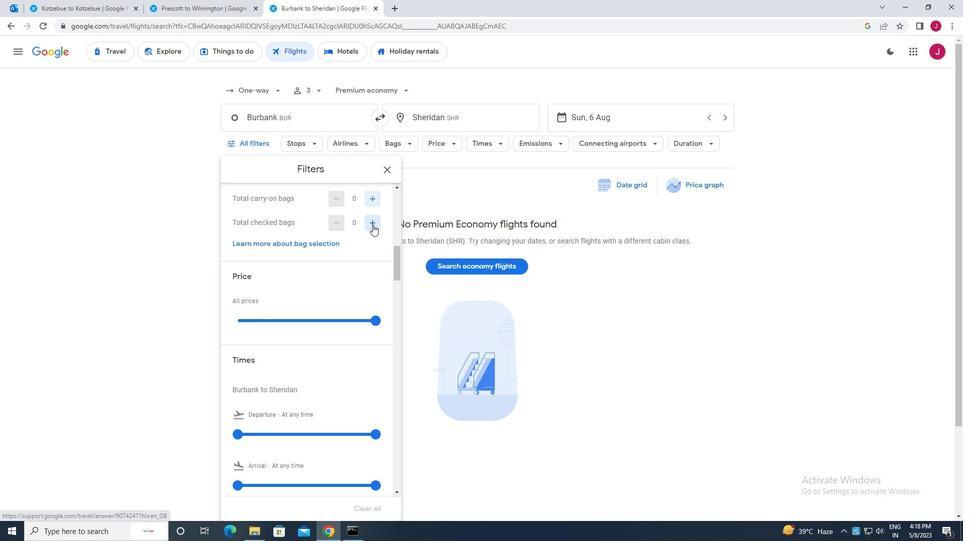 
Action: Mouse pressed left at (372, 225)
Screenshot: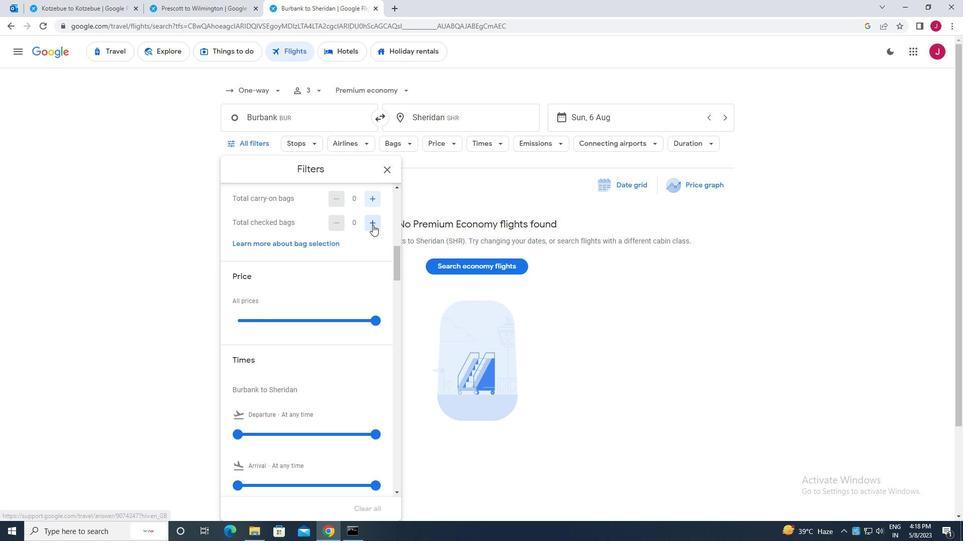 
Action: Mouse moved to (367, 313)
Screenshot: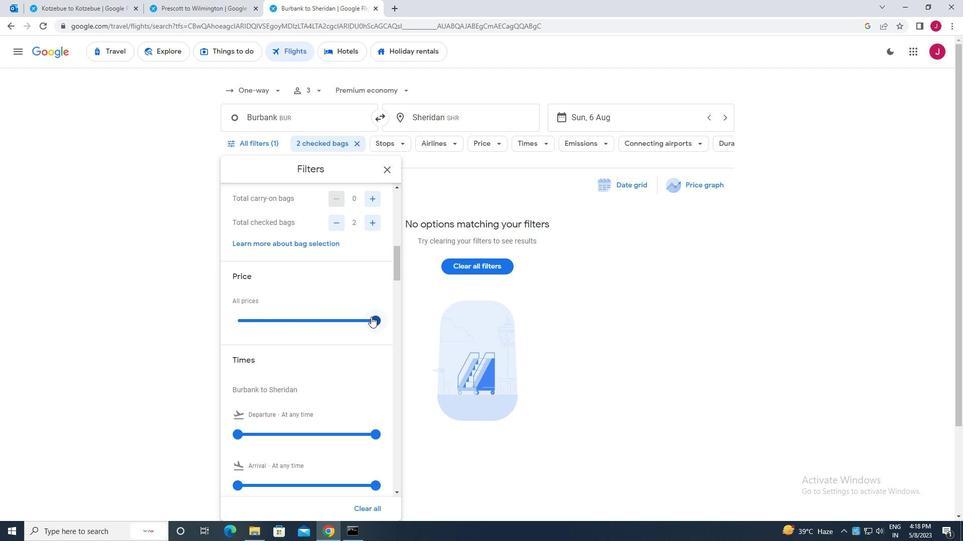 
Action: Mouse scrolled (367, 313) with delta (0, 0)
Screenshot: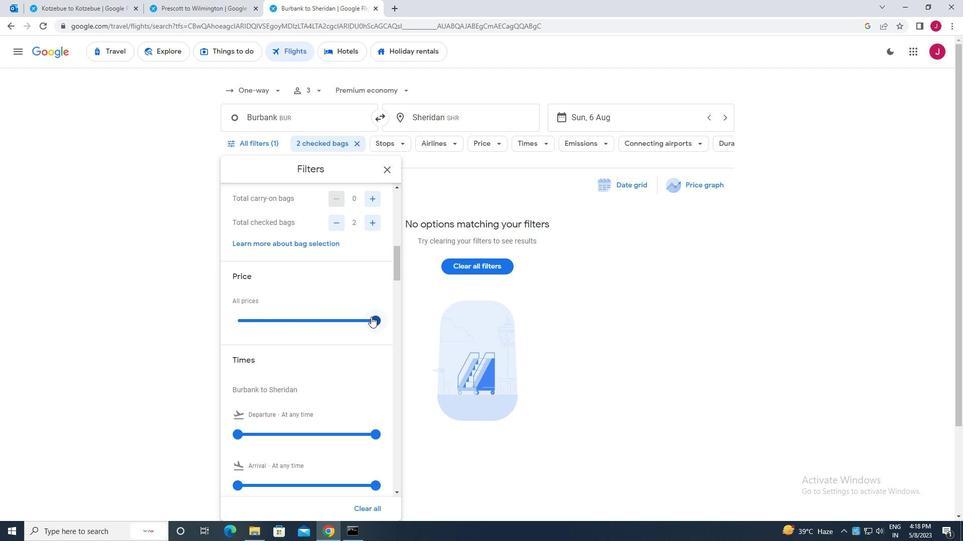 
Action: Mouse moved to (367, 313)
Screenshot: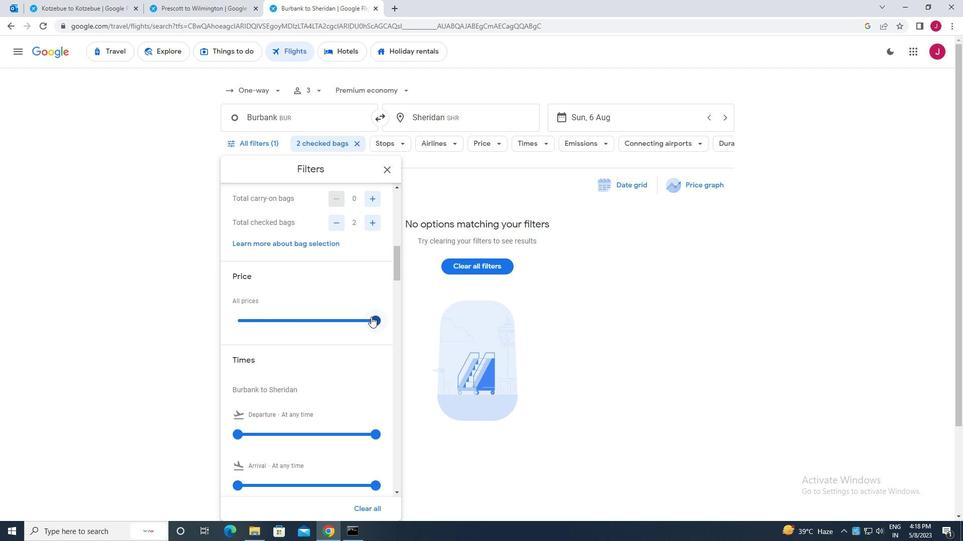 
Action: Mouse scrolled (367, 312) with delta (0, 0)
Screenshot: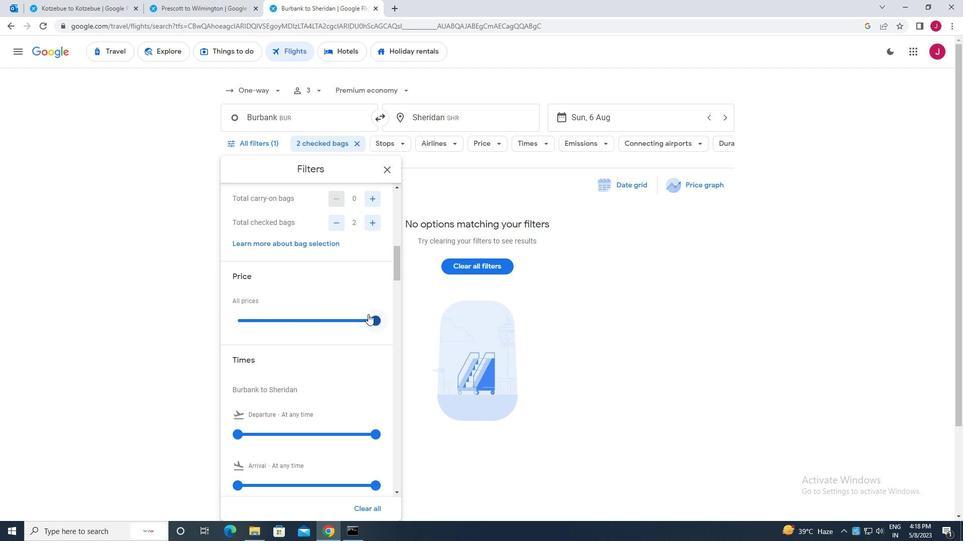 
Action: Mouse moved to (236, 330)
Screenshot: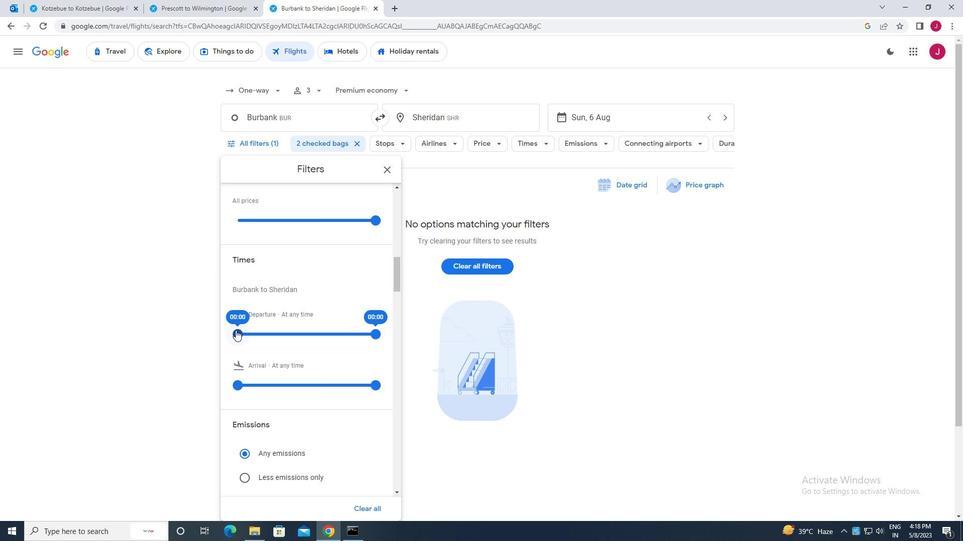 
Action: Mouse pressed left at (236, 330)
Screenshot: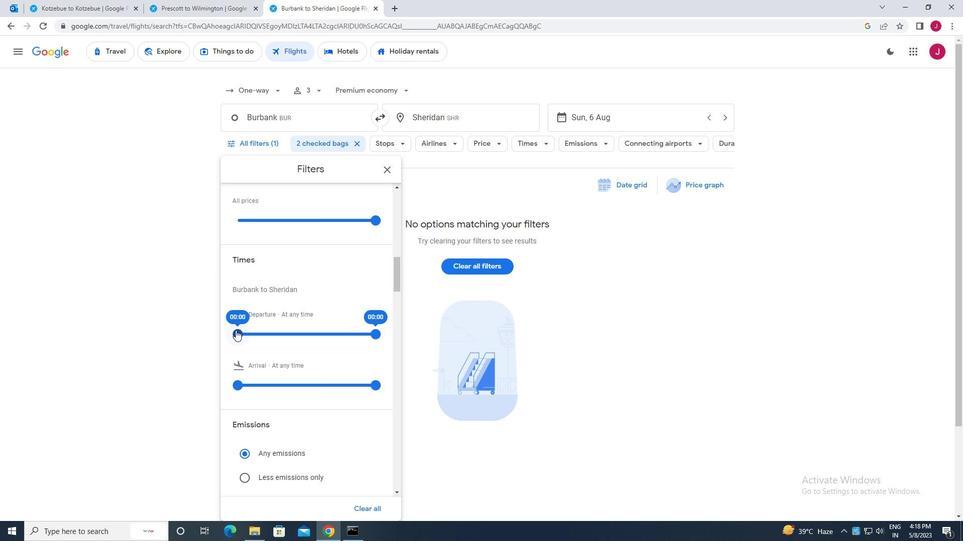 
Action: Mouse moved to (373, 332)
Screenshot: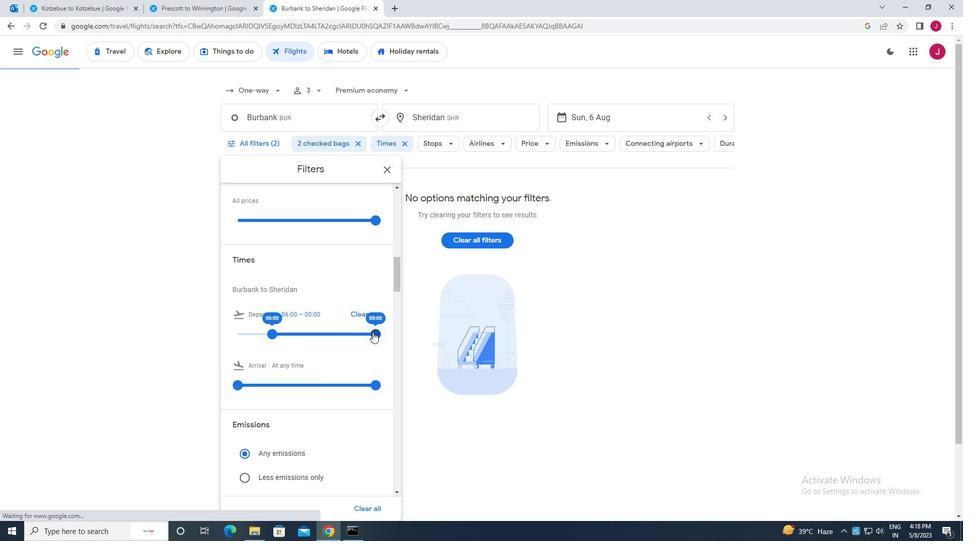 
Action: Mouse pressed left at (373, 332)
Screenshot: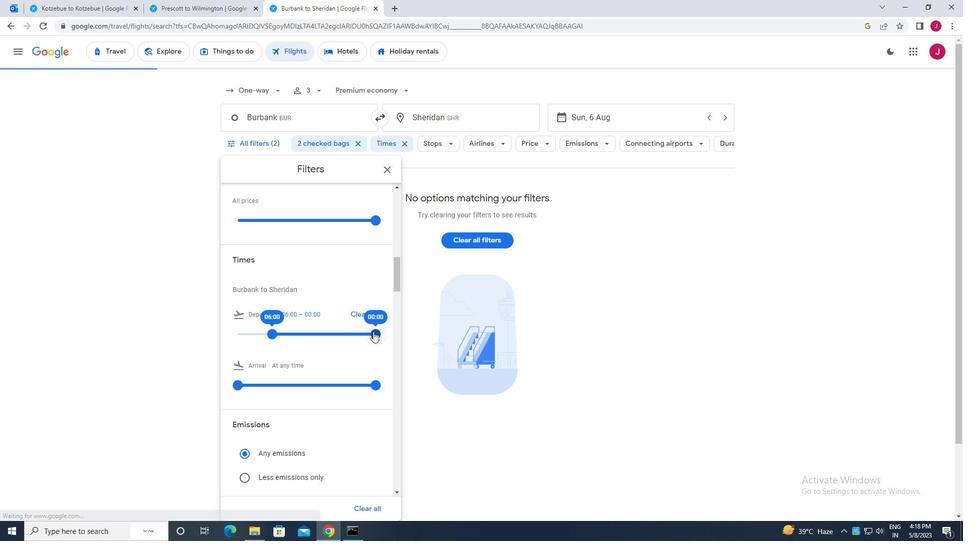 
Action: Mouse moved to (385, 163)
Screenshot: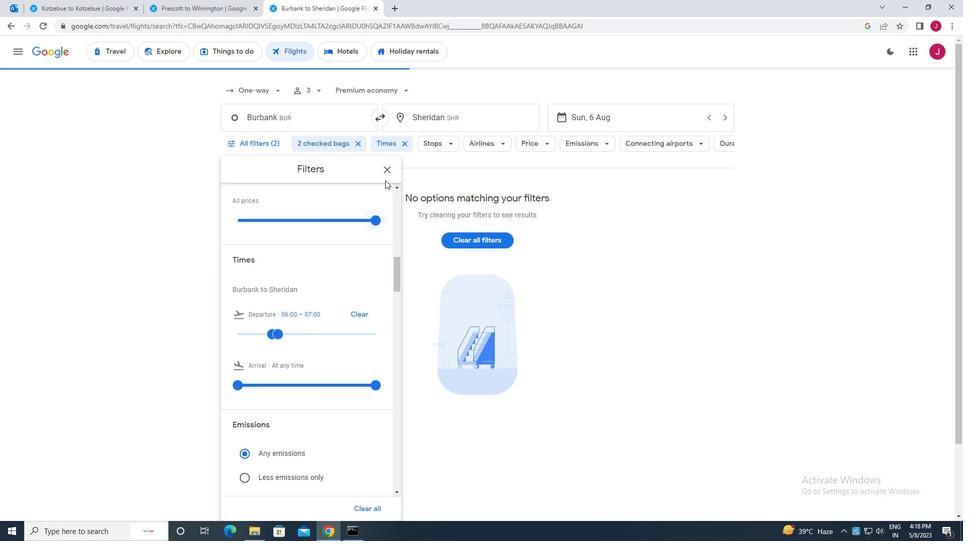 
Action: Mouse pressed left at (385, 163)
Screenshot: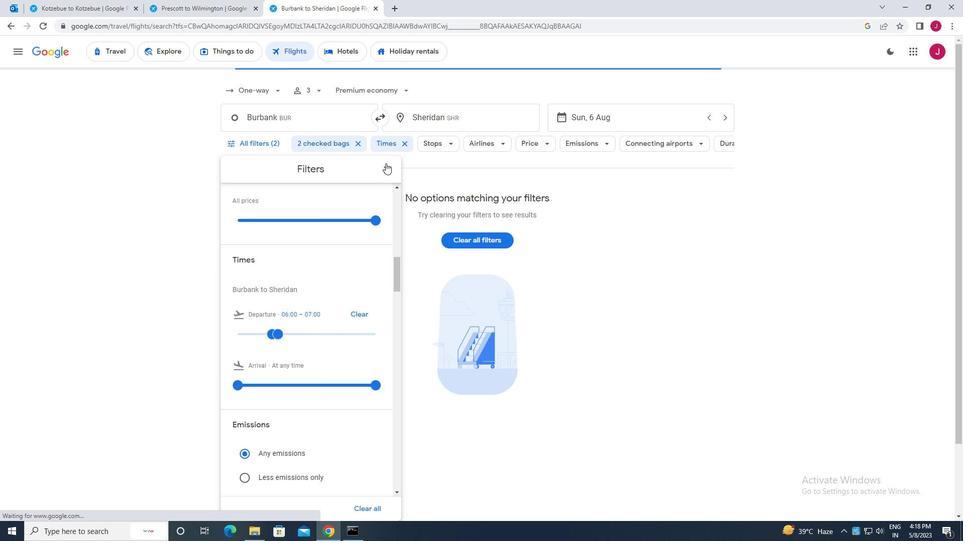 
Action: Mouse moved to (384, 164)
Screenshot: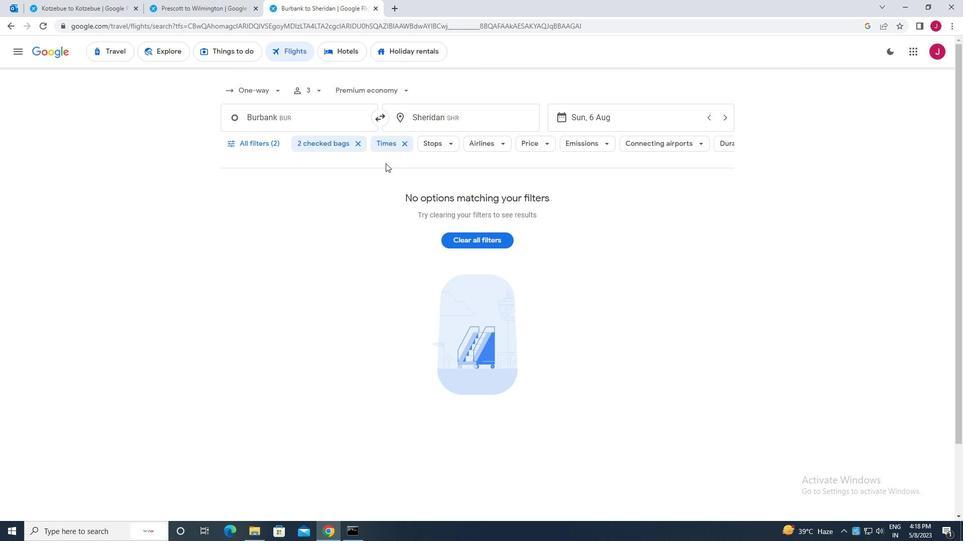 
